 Task: Create a due date automation trigger when advanced on, on the wednesday before a card is due add basic assigned to member @aryan at 11:00 AM.
Action: Mouse moved to (1007, 310)
Screenshot: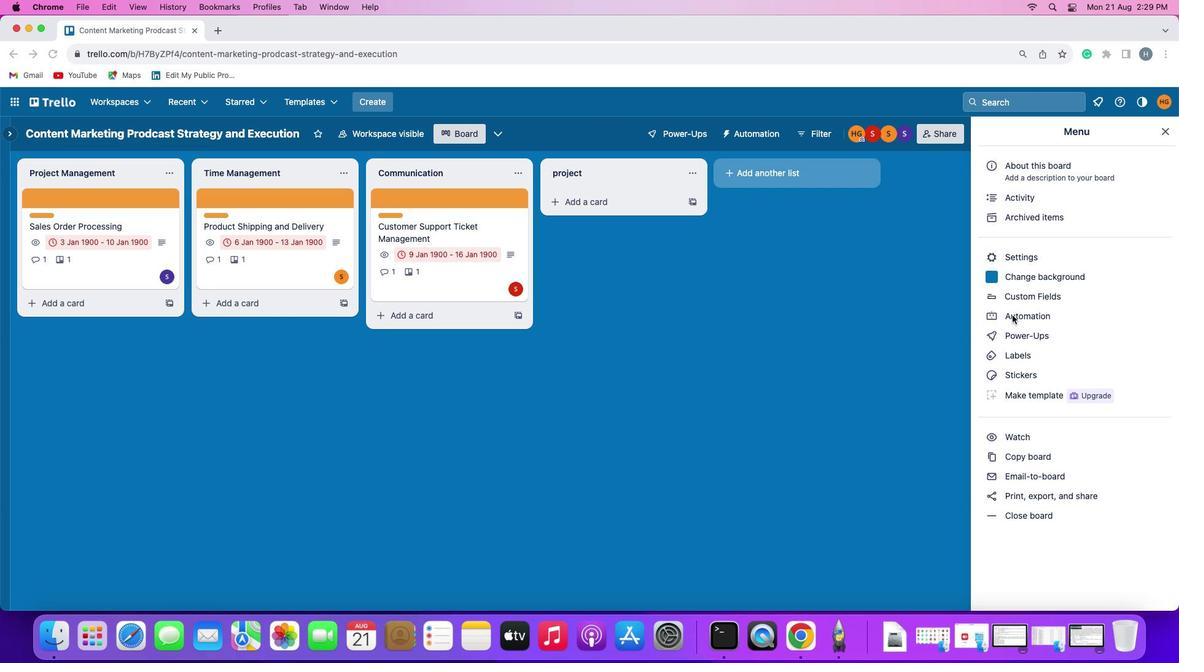 
Action: Mouse pressed left at (1007, 310)
Screenshot: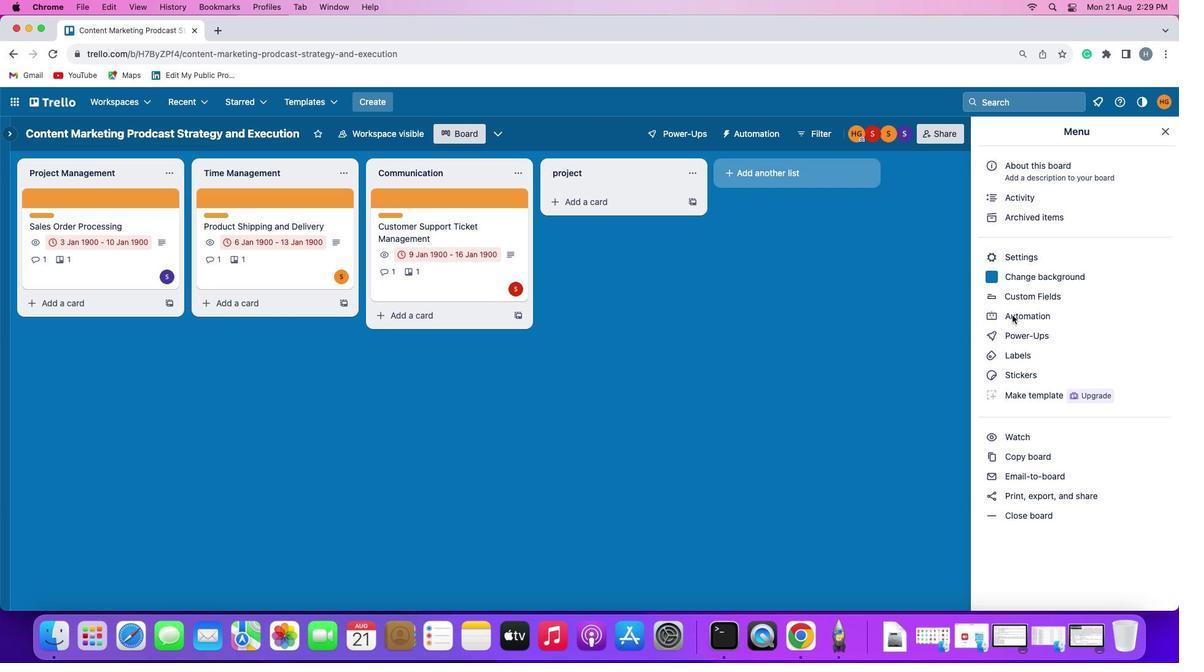
Action: Mouse pressed left at (1007, 310)
Screenshot: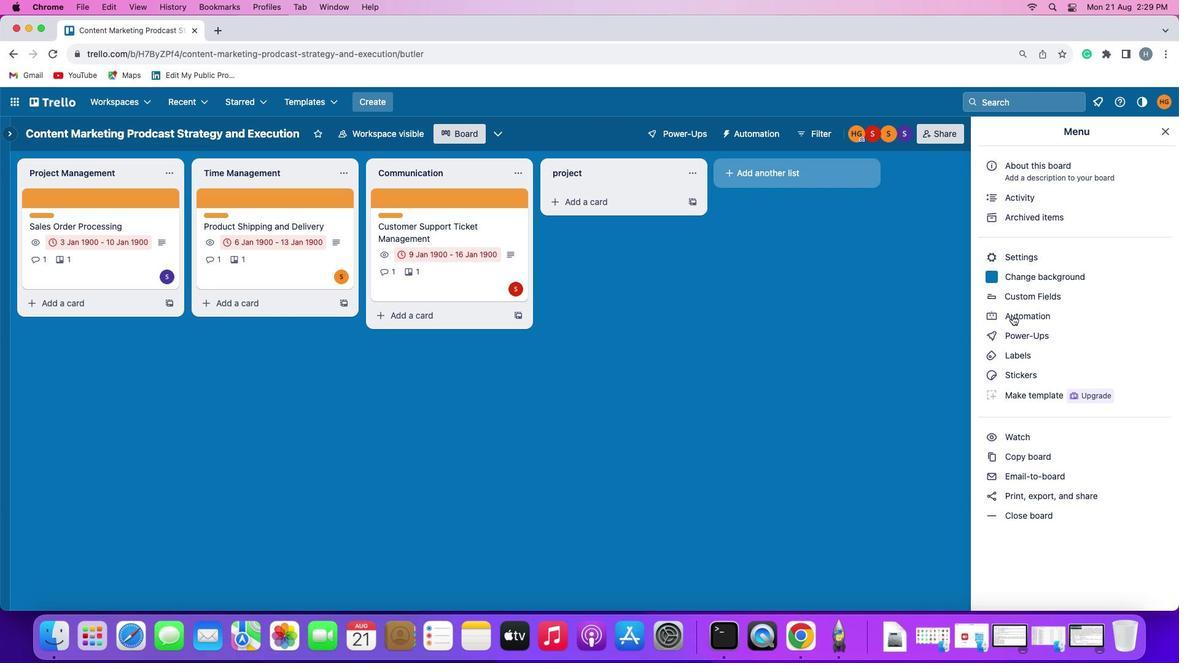 
Action: Mouse moved to (77, 287)
Screenshot: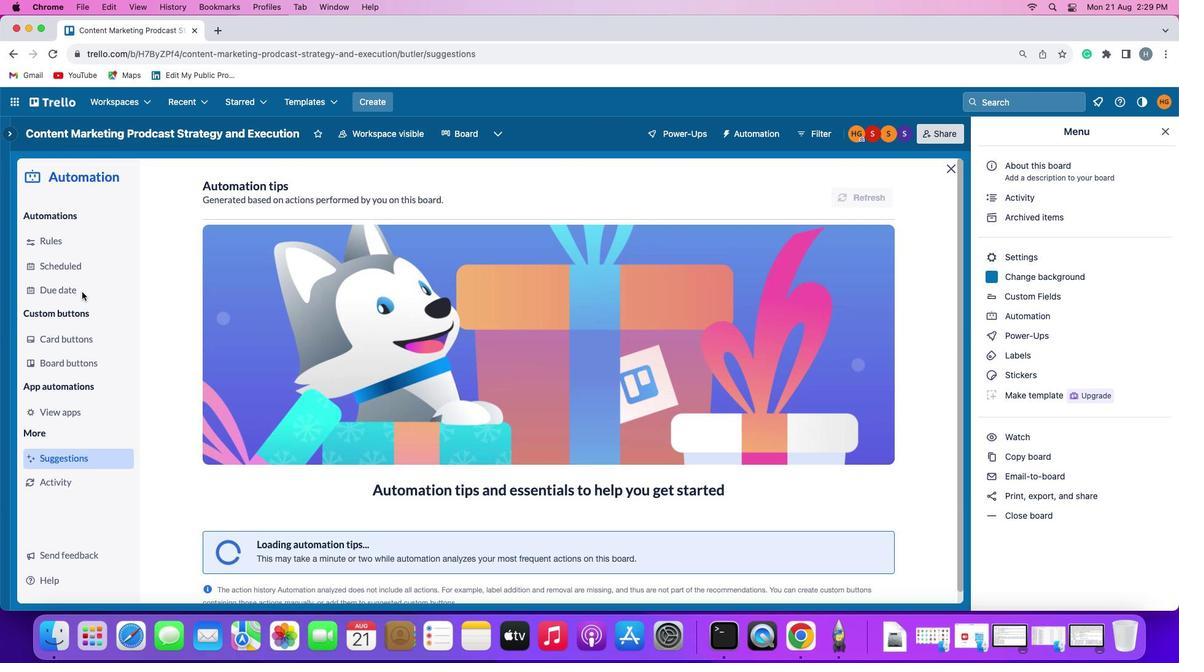 
Action: Mouse pressed left at (77, 287)
Screenshot: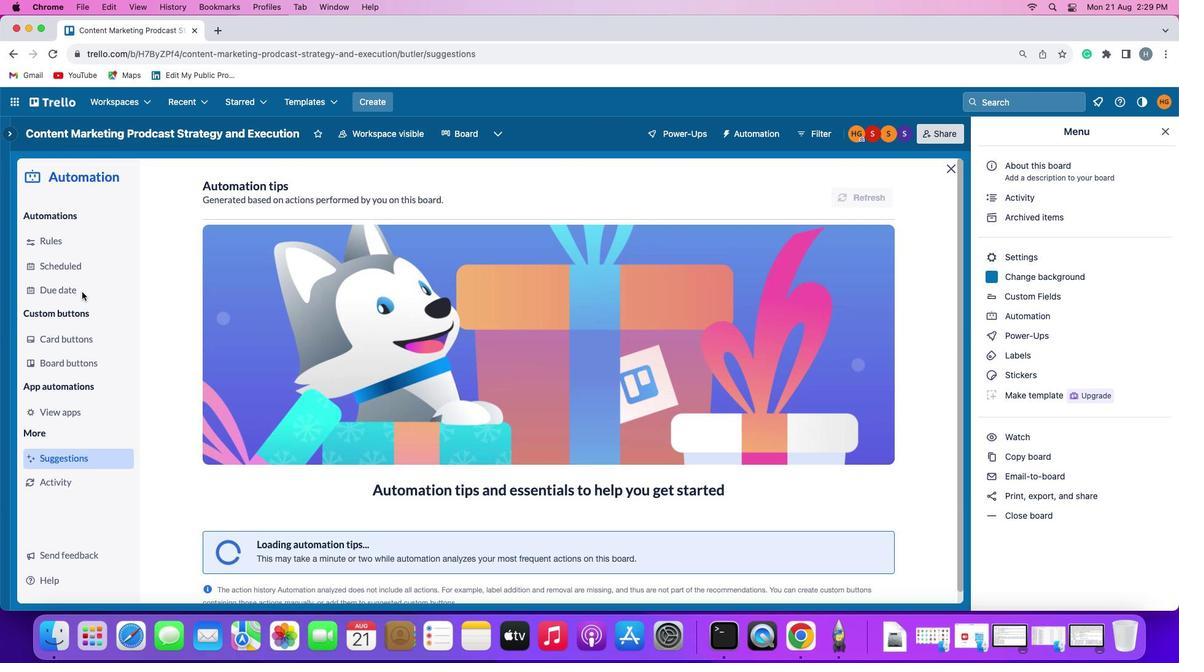 
Action: Mouse moved to (835, 181)
Screenshot: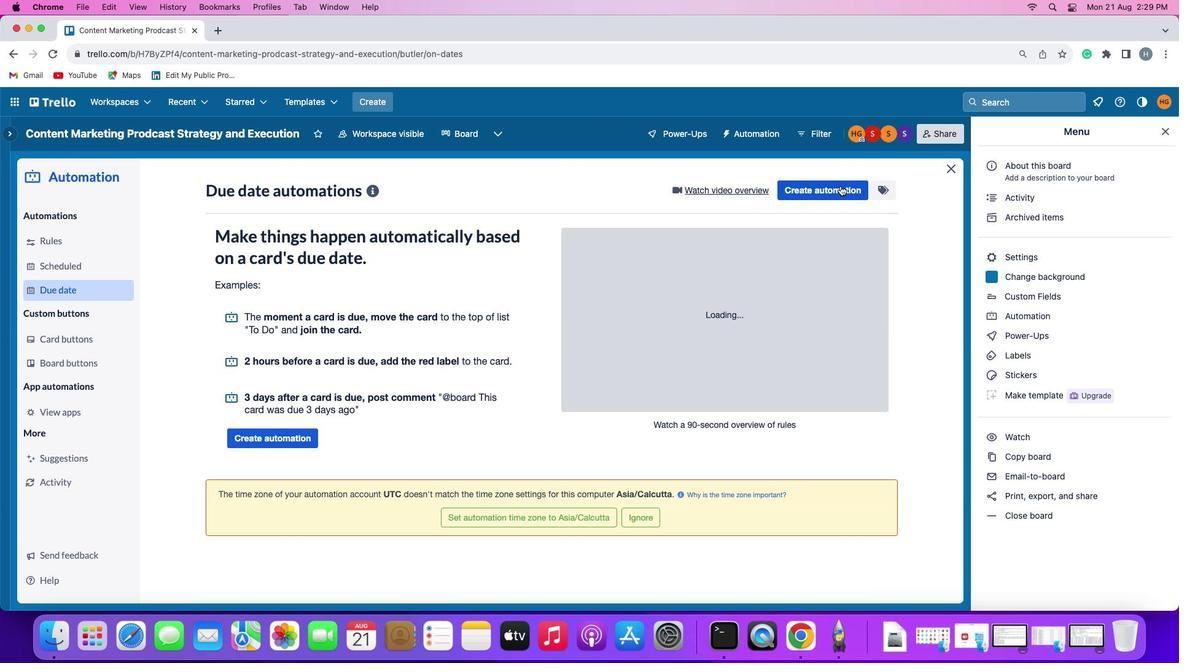 
Action: Mouse pressed left at (835, 181)
Screenshot: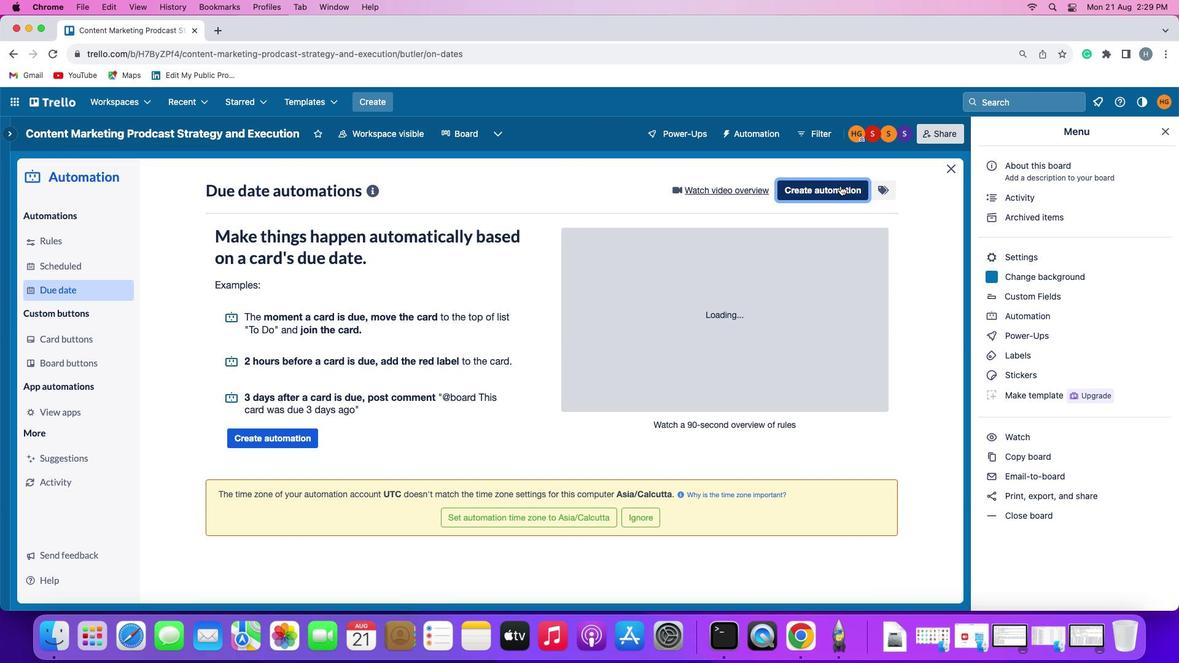 
Action: Mouse moved to (240, 298)
Screenshot: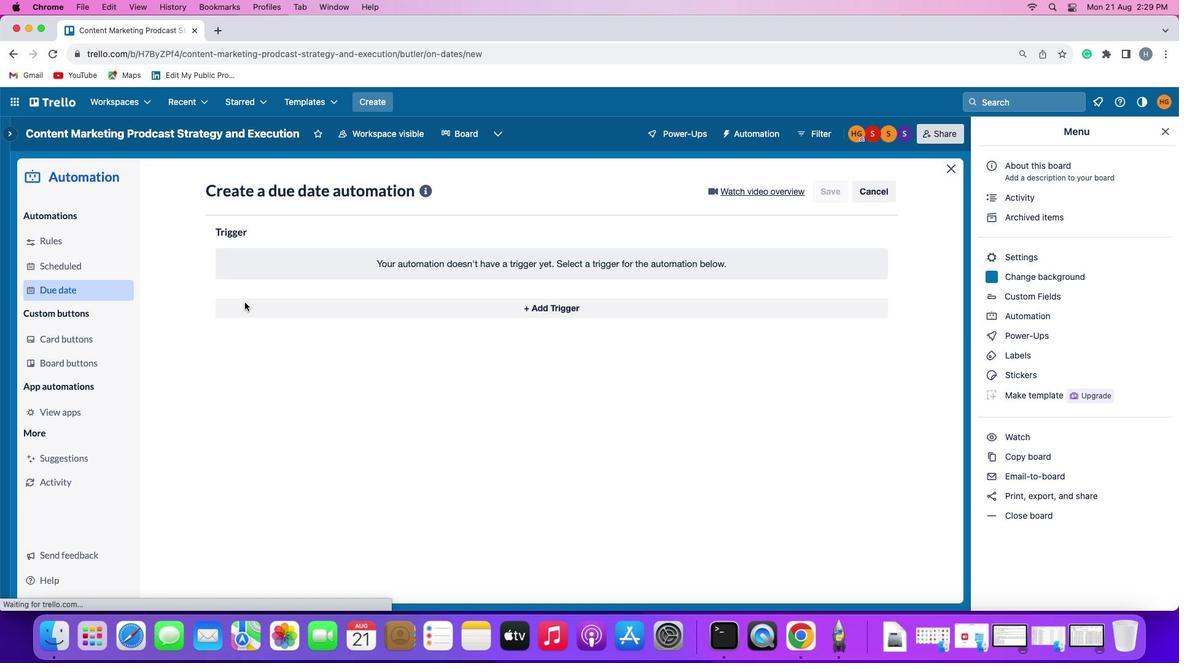 
Action: Mouse pressed left at (240, 298)
Screenshot: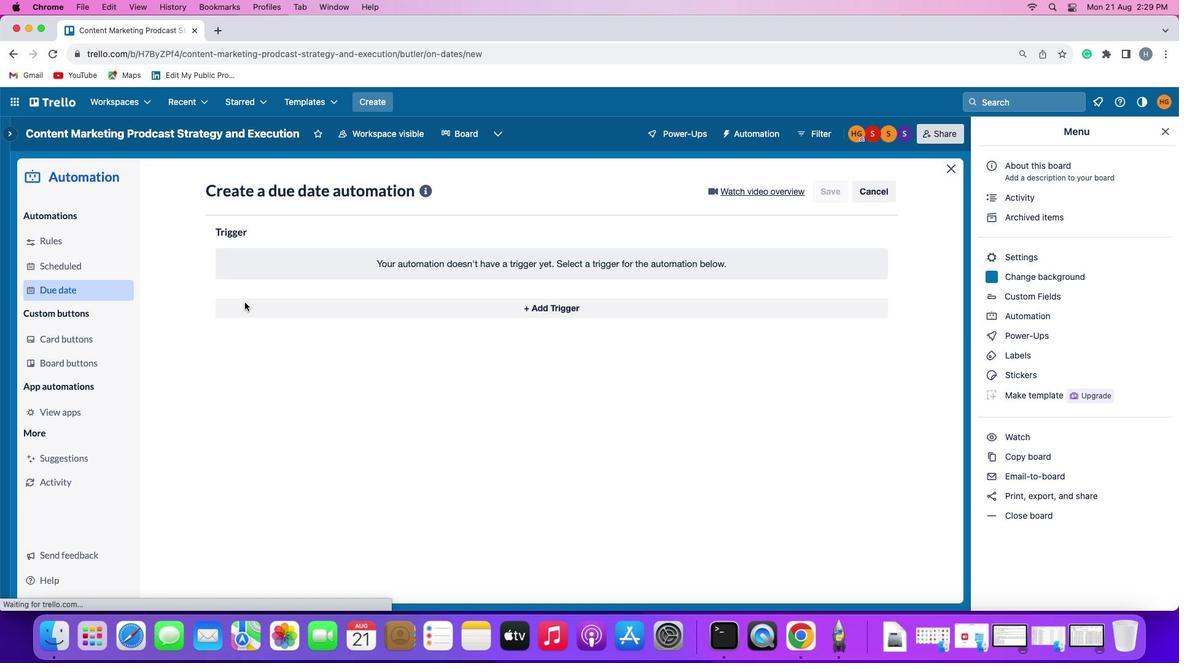 
Action: Mouse moved to (260, 525)
Screenshot: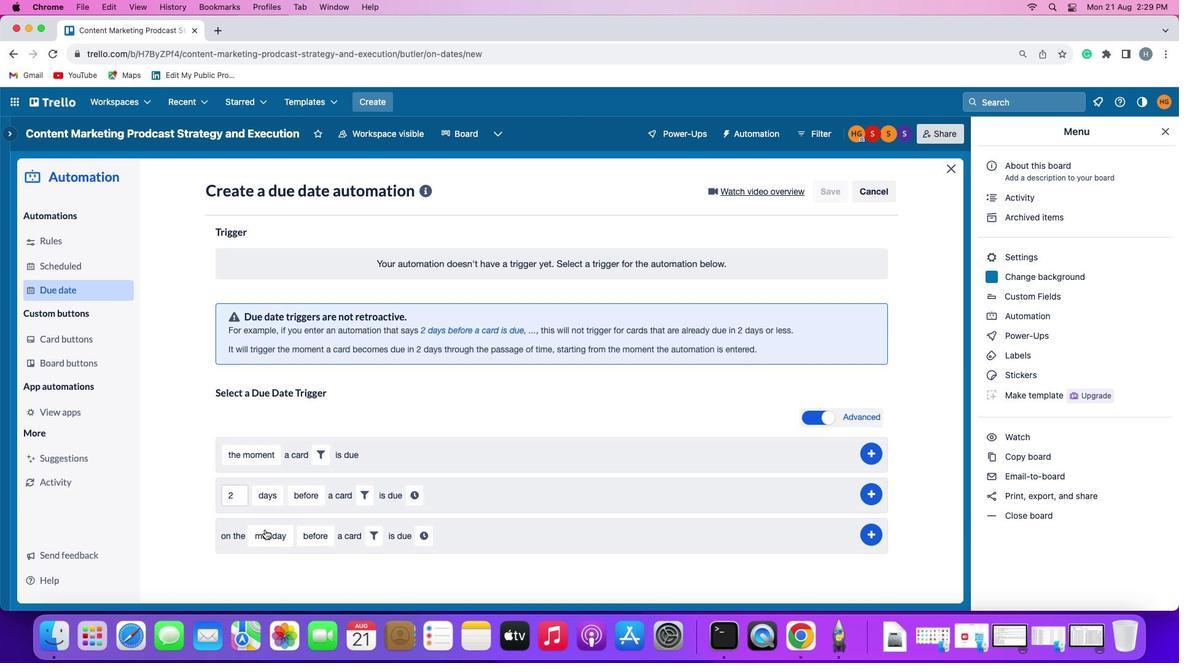 
Action: Mouse pressed left at (260, 525)
Screenshot: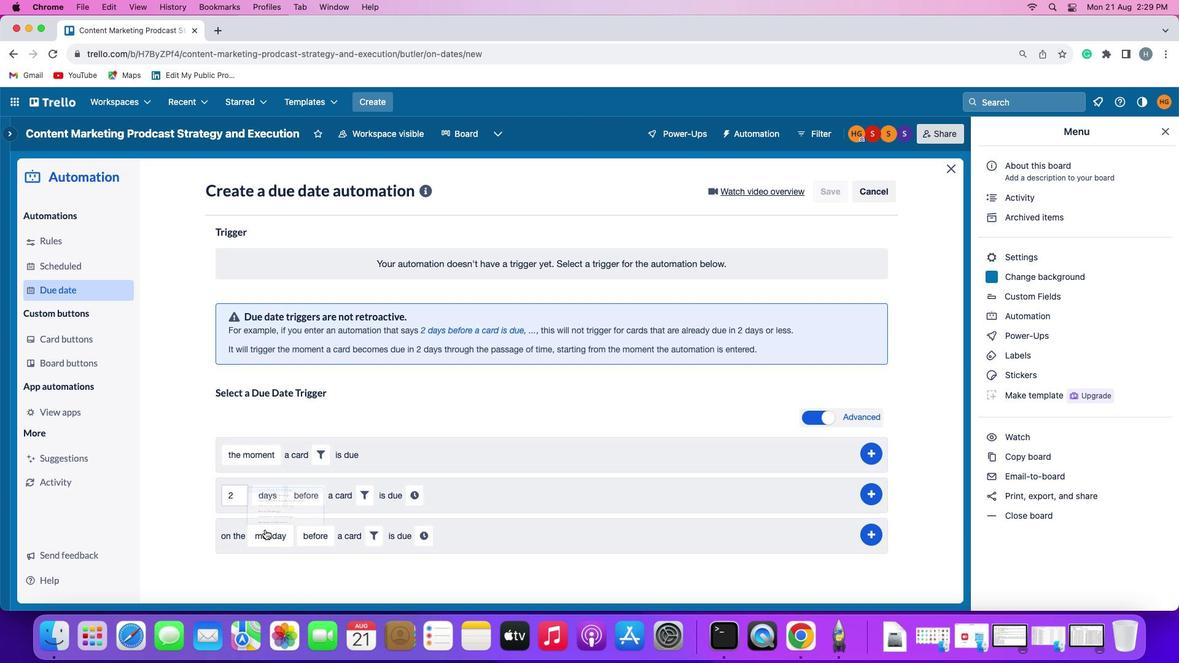 
Action: Mouse moved to (285, 410)
Screenshot: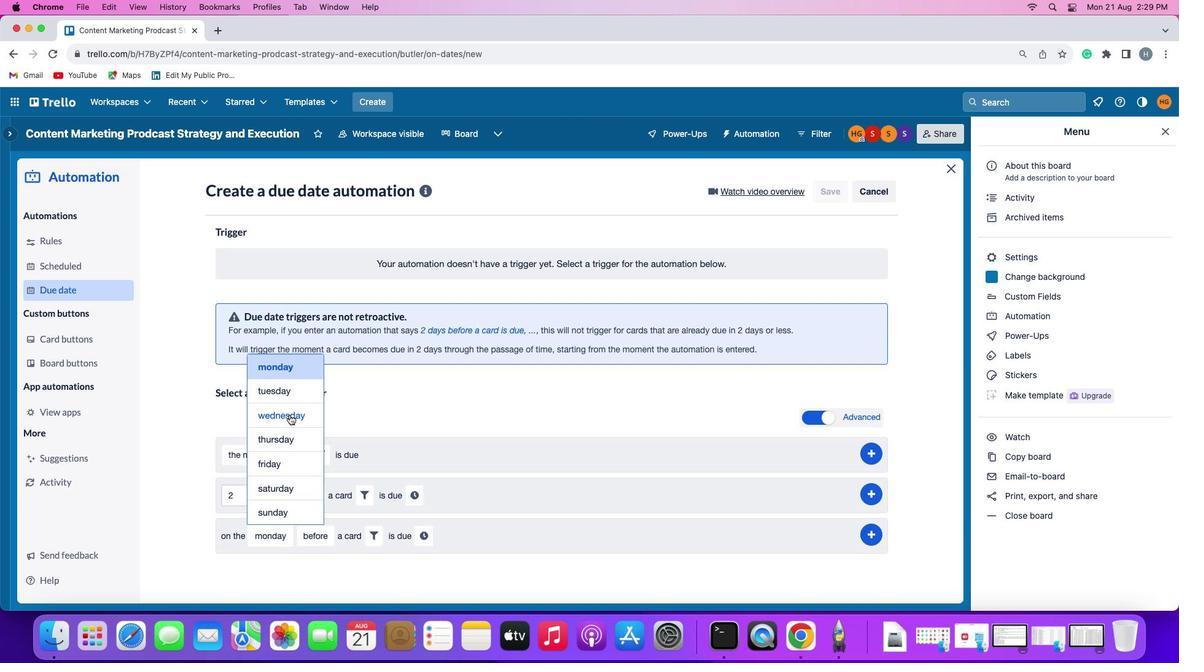 
Action: Mouse pressed left at (285, 410)
Screenshot: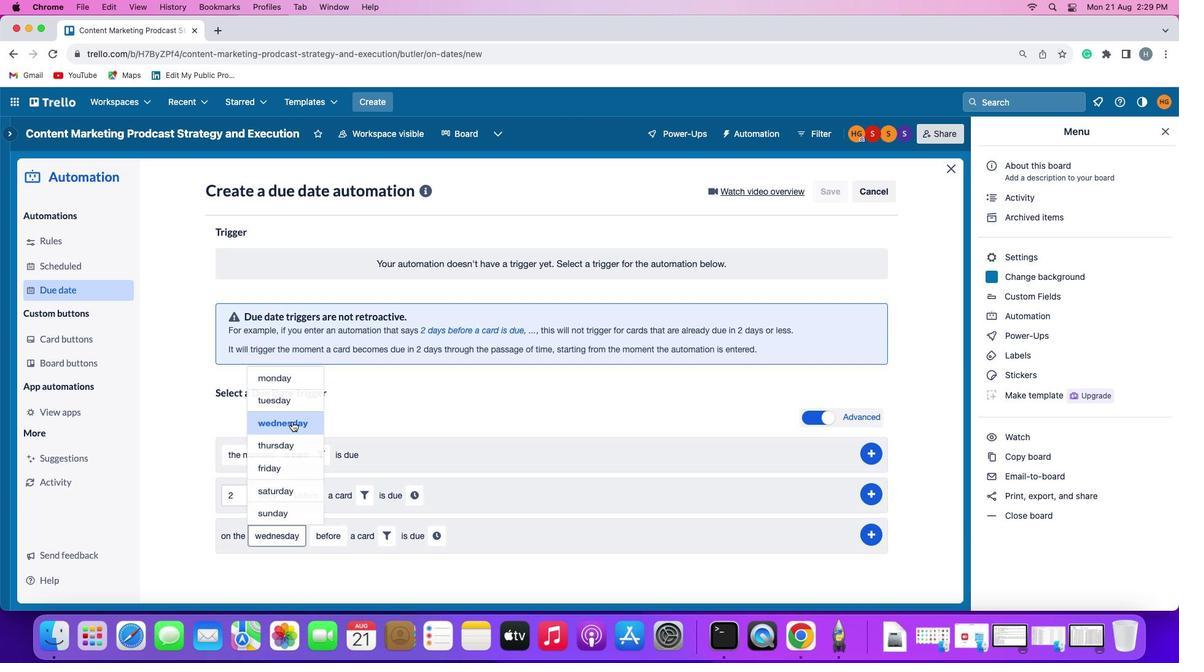 
Action: Mouse moved to (385, 532)
Screenshot: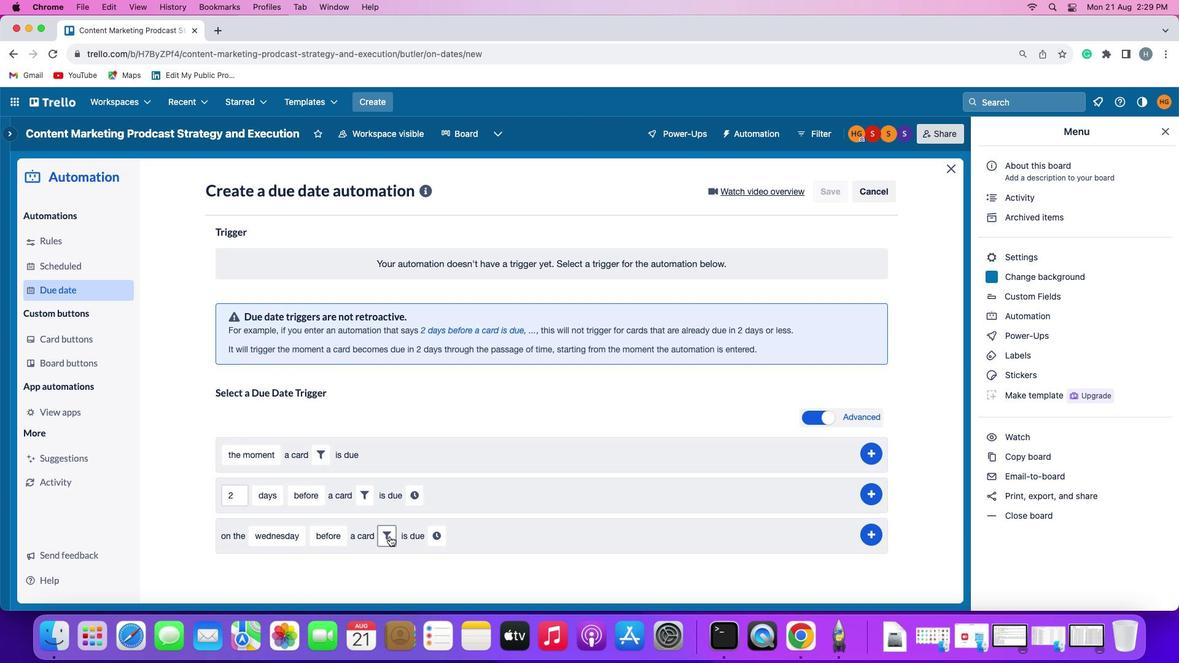 
Action: Mouse pressed left at (385, 532)
Screenshot: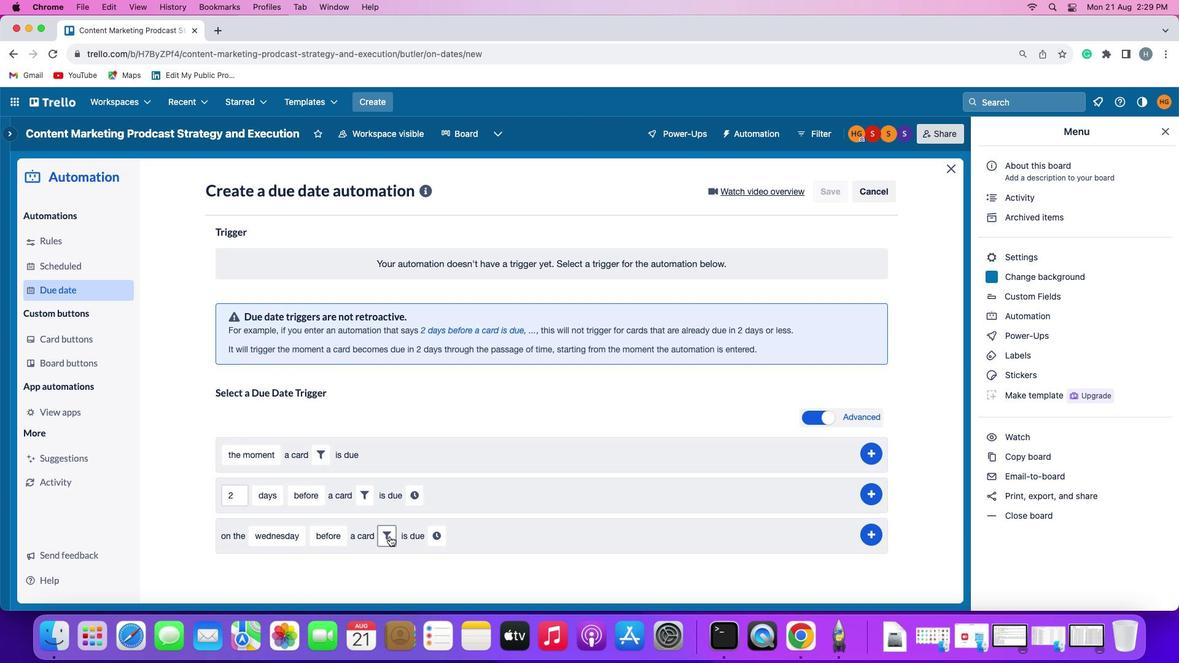 
Action: Mouse moved to (374, 550)
Screenshot: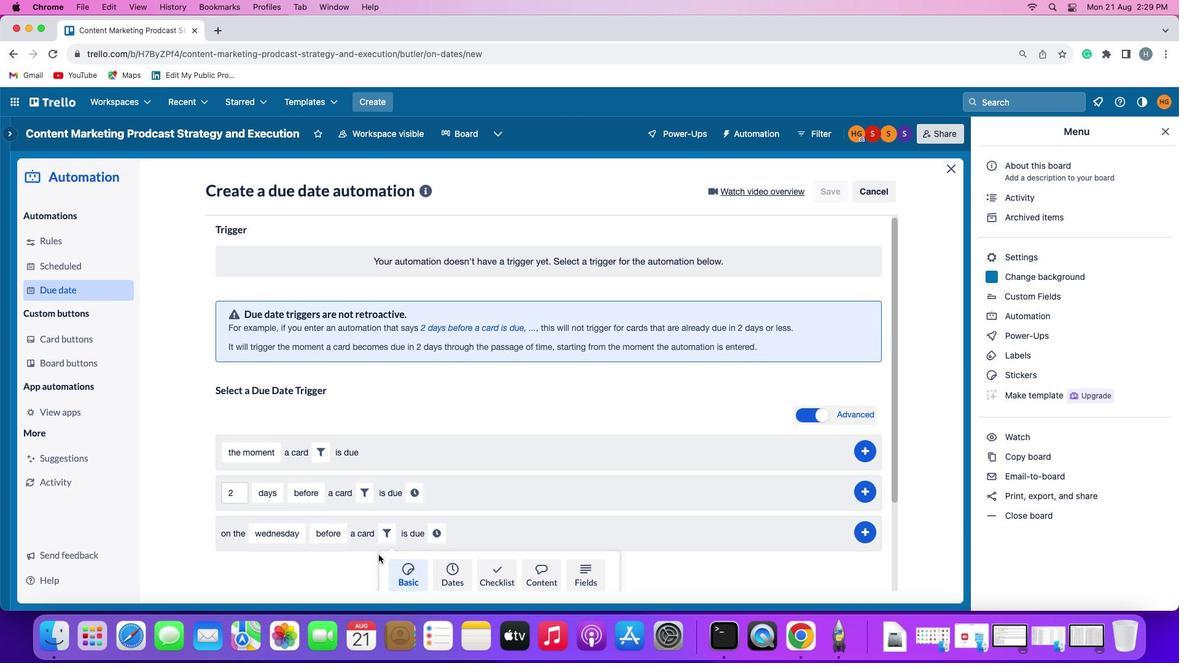 
Action: Mouse scrolled (374, 550) with delta (-3, -4)
Screenshot: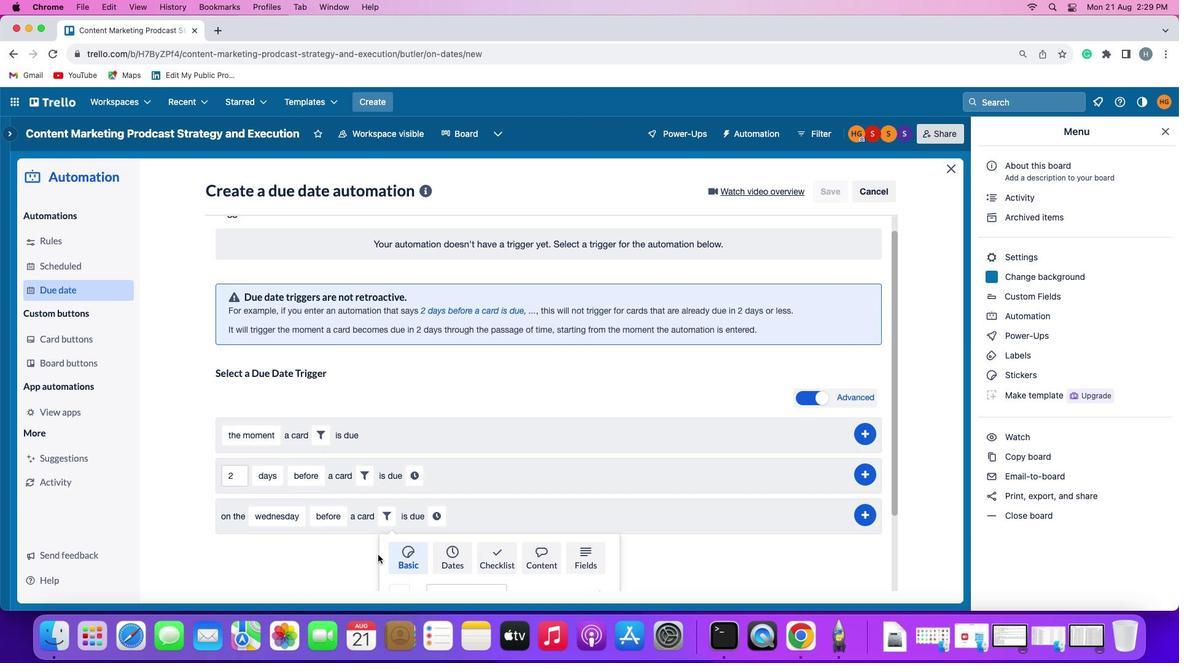 
Action: Mouse scrolled (374, 550) with delta (-3, -4)
Screenshot: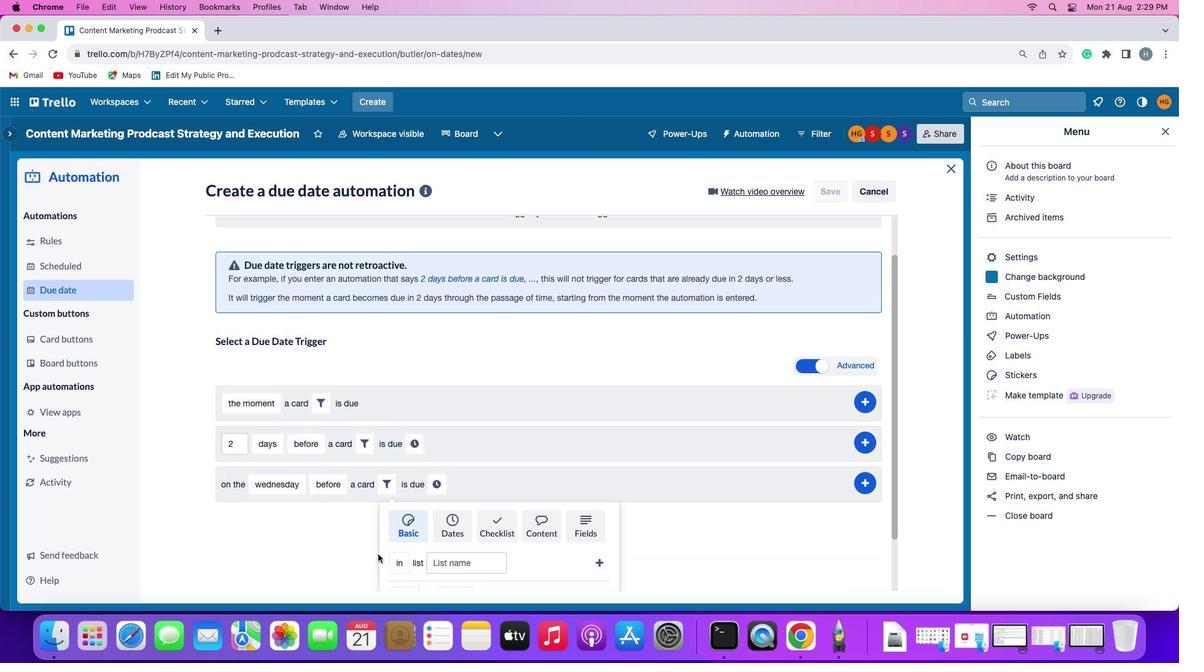 
Action: Mouse scrolled (374, 550) with delta (-3, -5)
Screenshot: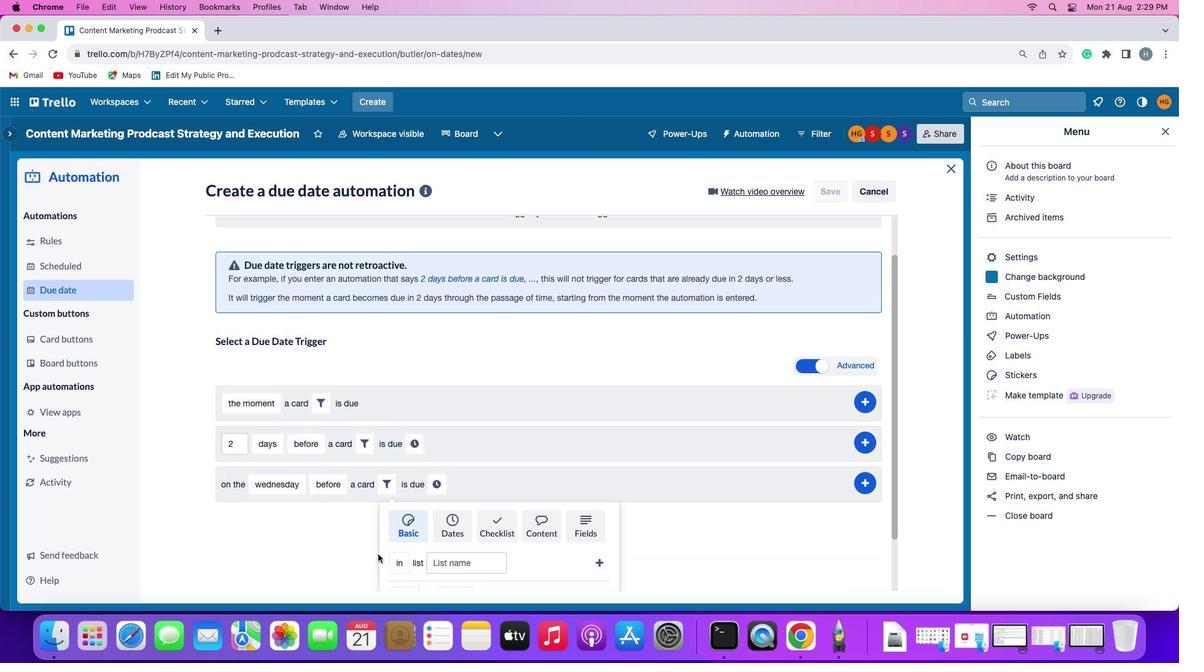 
Action: Mouse scrolled (374, 550) with delta (-3, -6)
Screenshot: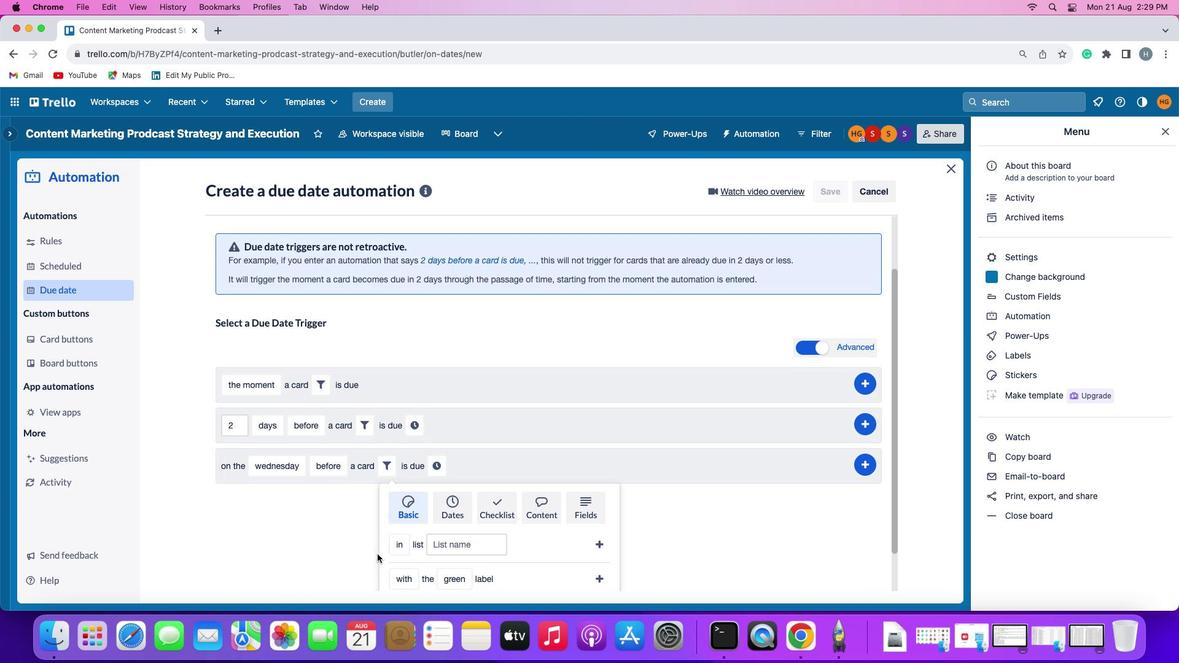 
Action: Mouse scrolled (374, 550) with delta (-3, -7)
Screenshot: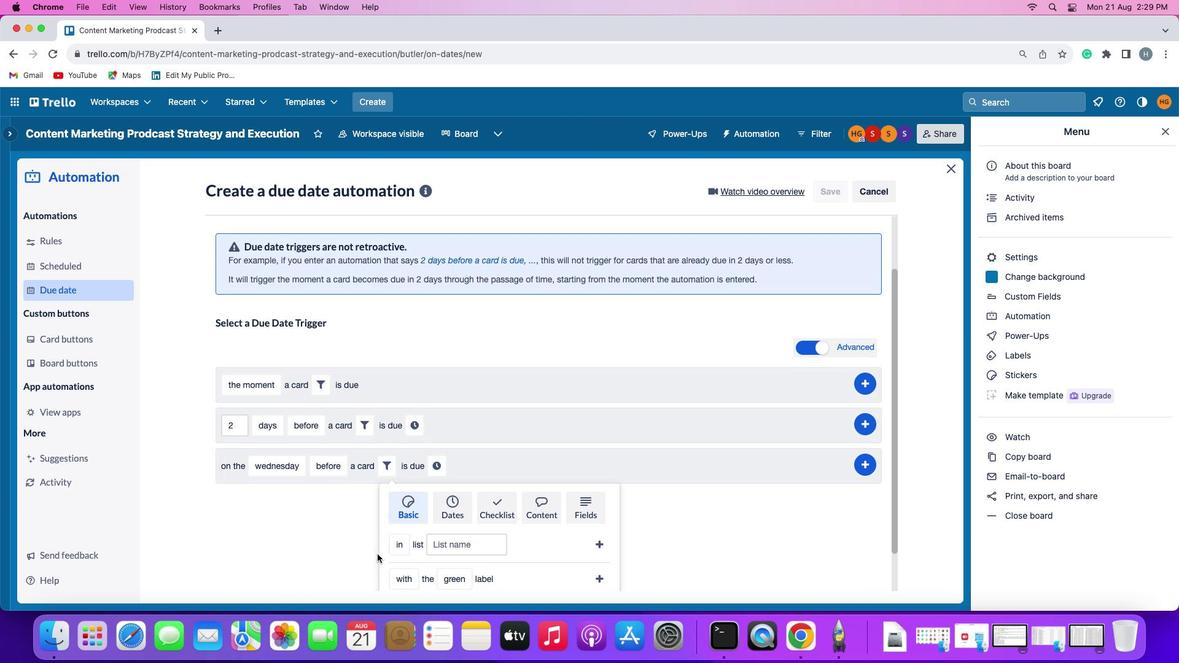 
Action: Mouse moved to (374, 550)
Screenshot: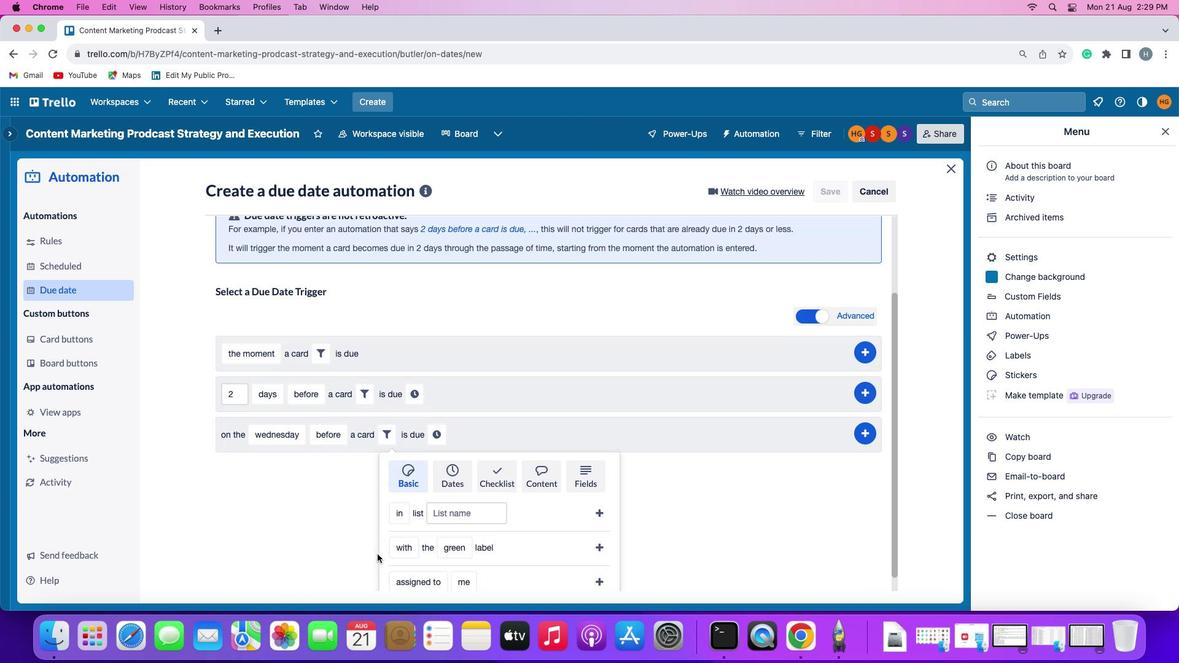 
Action: Mouse scrolled (374, 550) with delta (-3, -7)
Screenshot: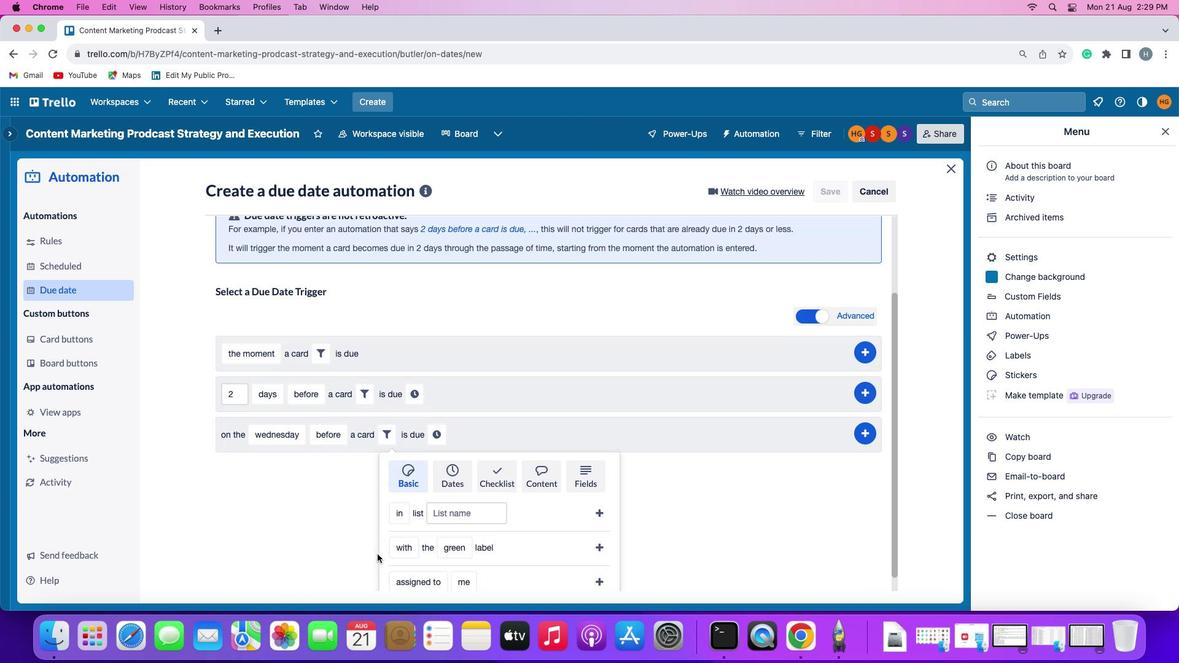
Action: Mouse moved to (365, 548)
Screenshot: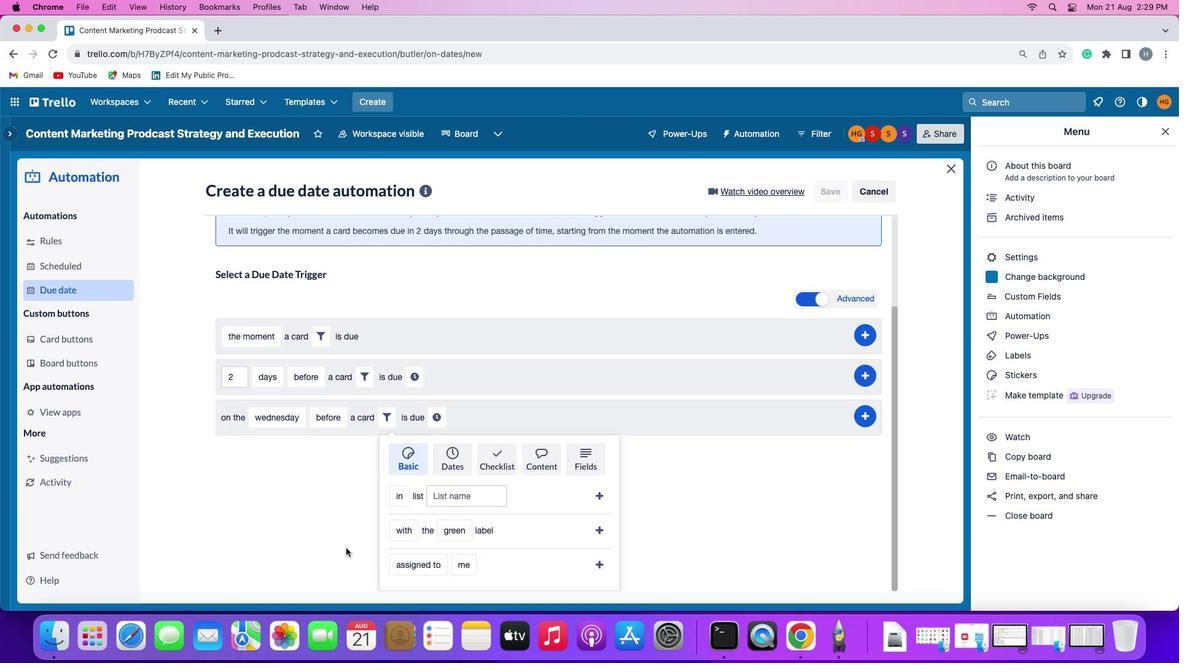 
Action: Mouse scrolled (365, 548) with delta (-3, -4)
Screenshot: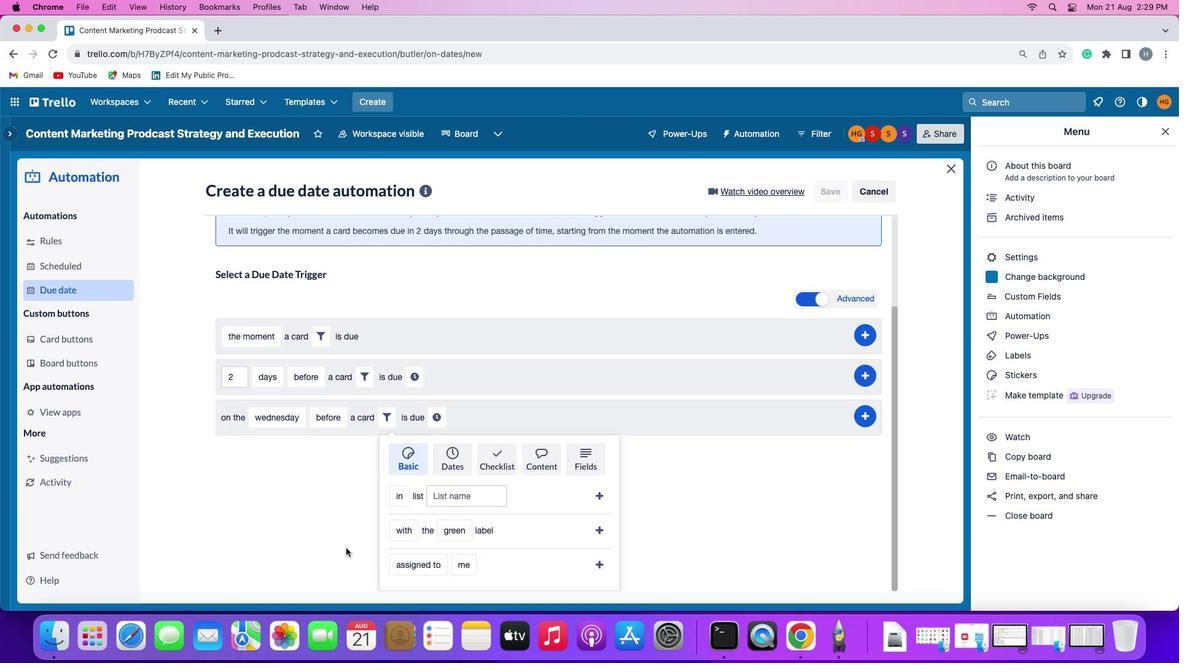 
Action: Mouse moved to (361, 546)
Screenshot: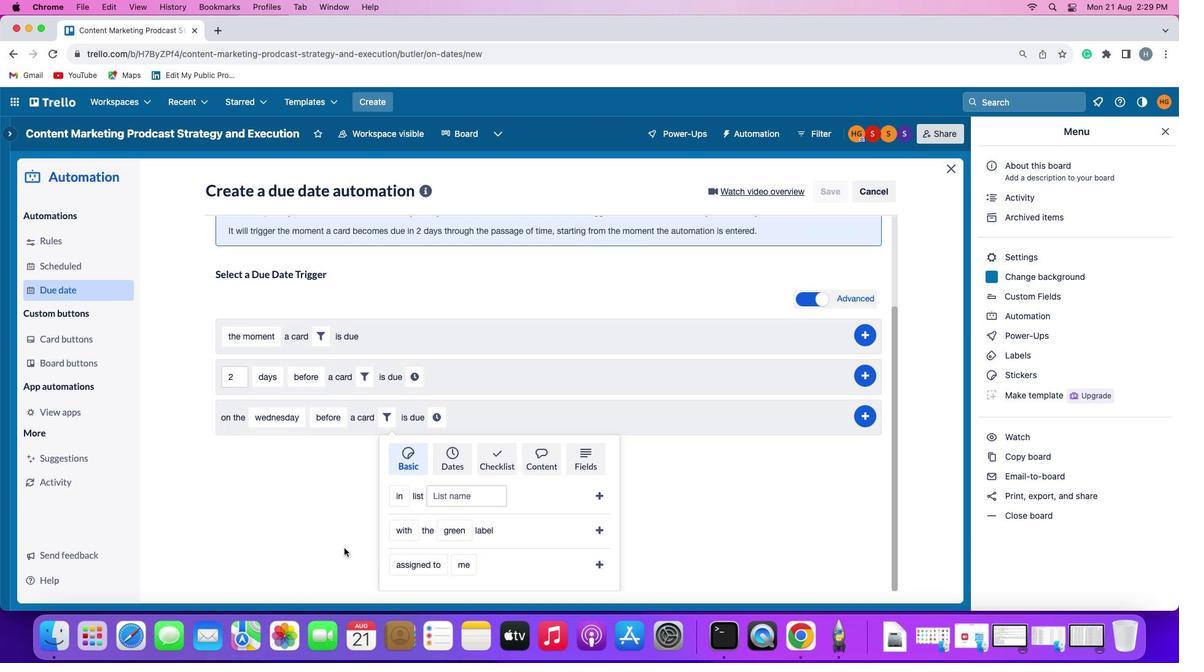 
Action: Mouse scrolled (361, 546) with delta (-3, -4)
Screenshot: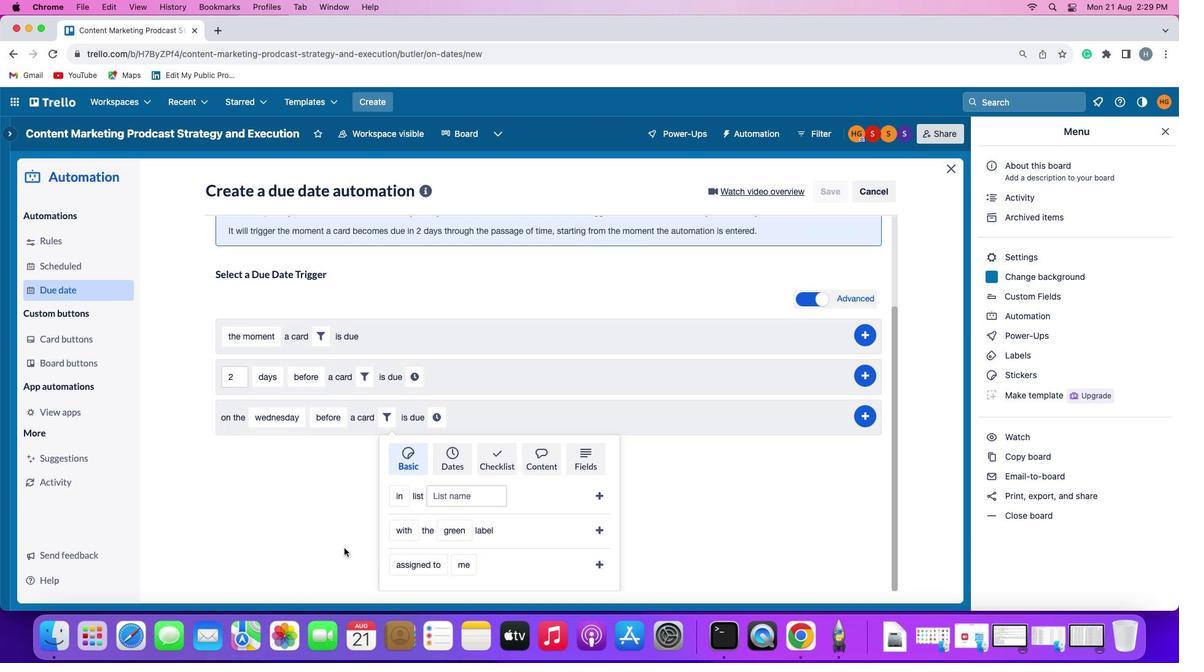 
Action: Mouse moved to (349, 544)
Screenshot: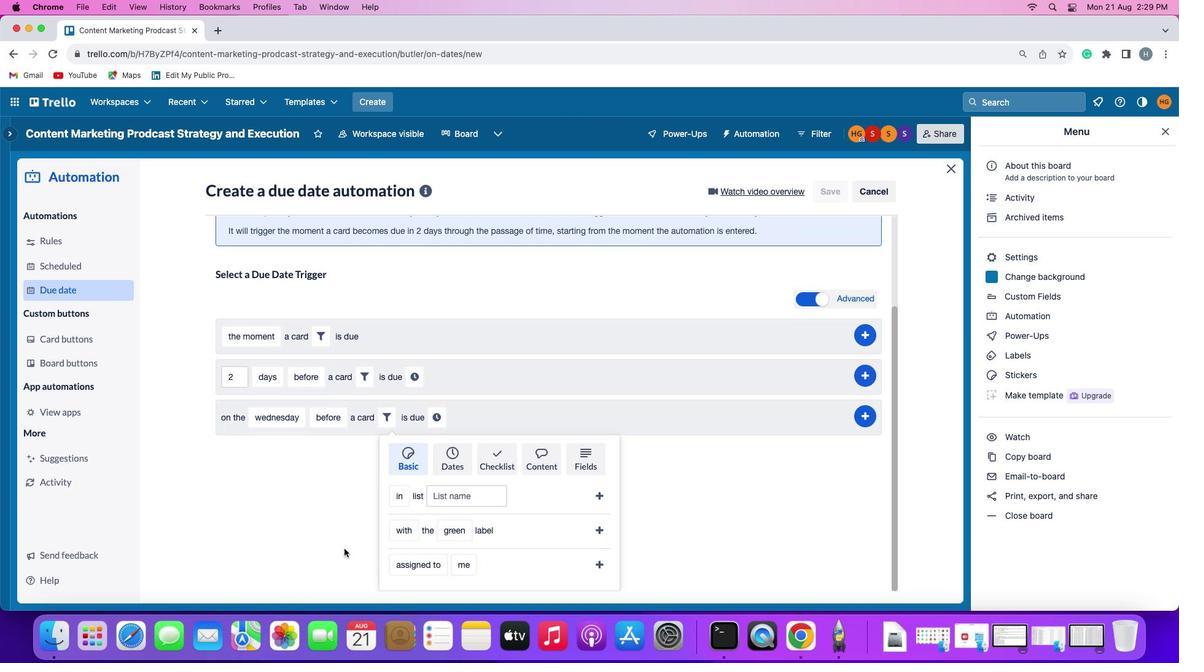 
Action: Mouse scrolled (349, 544) with delta (-3, -5)
Screenshot: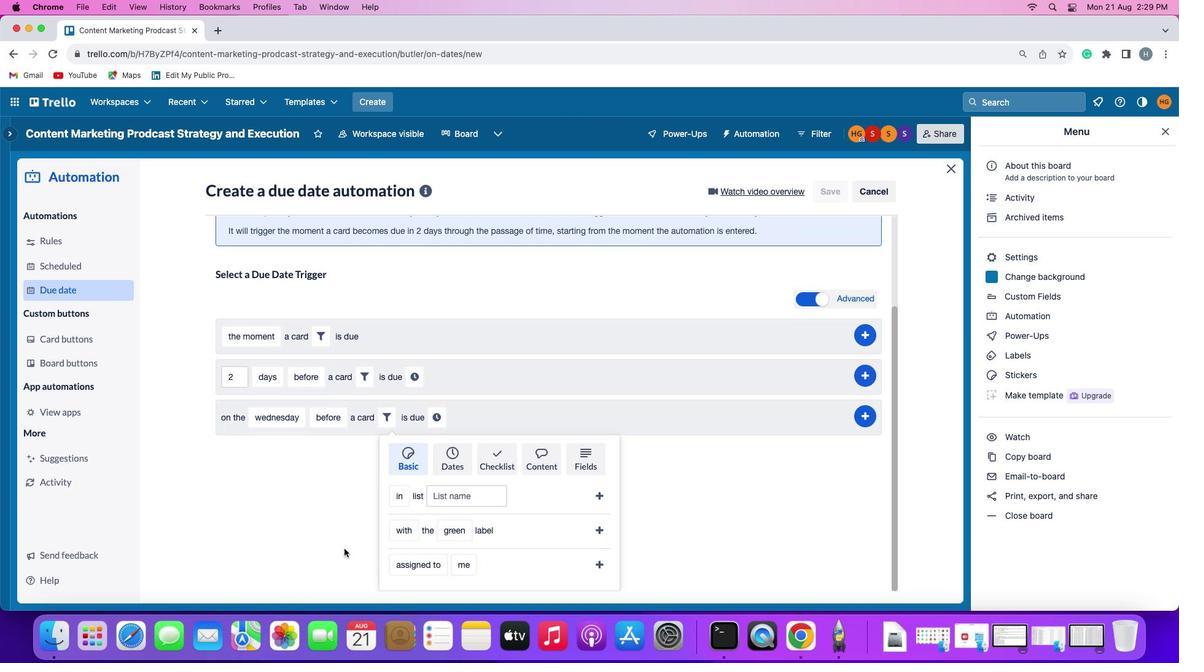 
Action: Mouse moved to (460, 564)
Screenshot: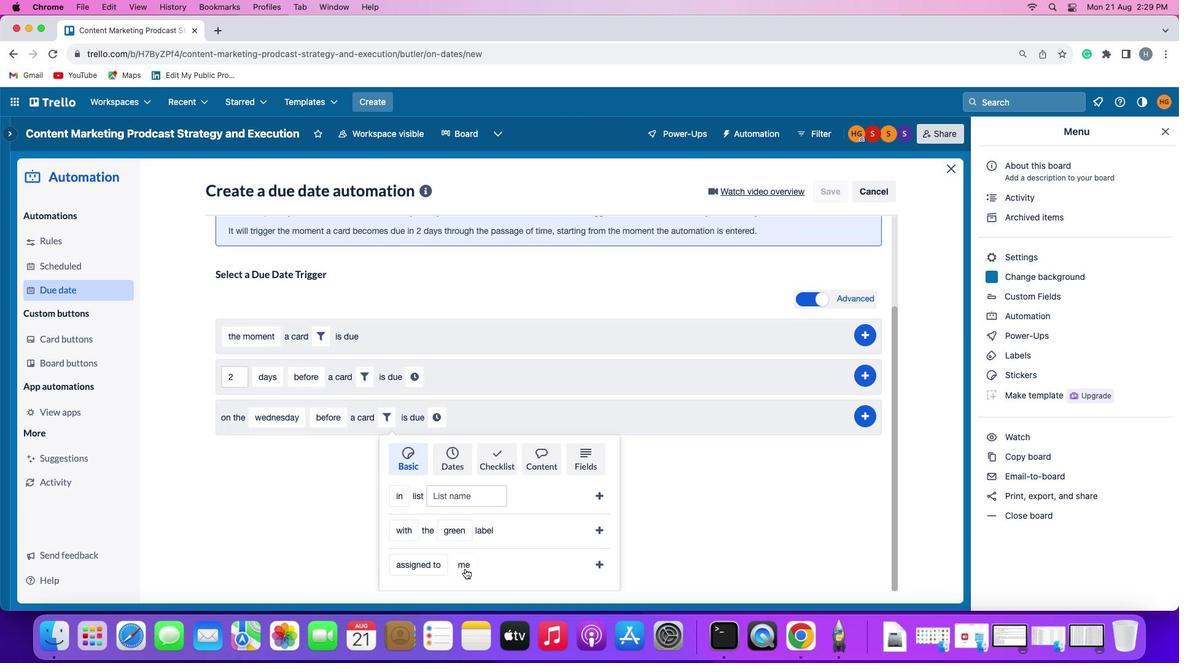 
Action: Mouse pressed left at (460, 564)
Screenshot: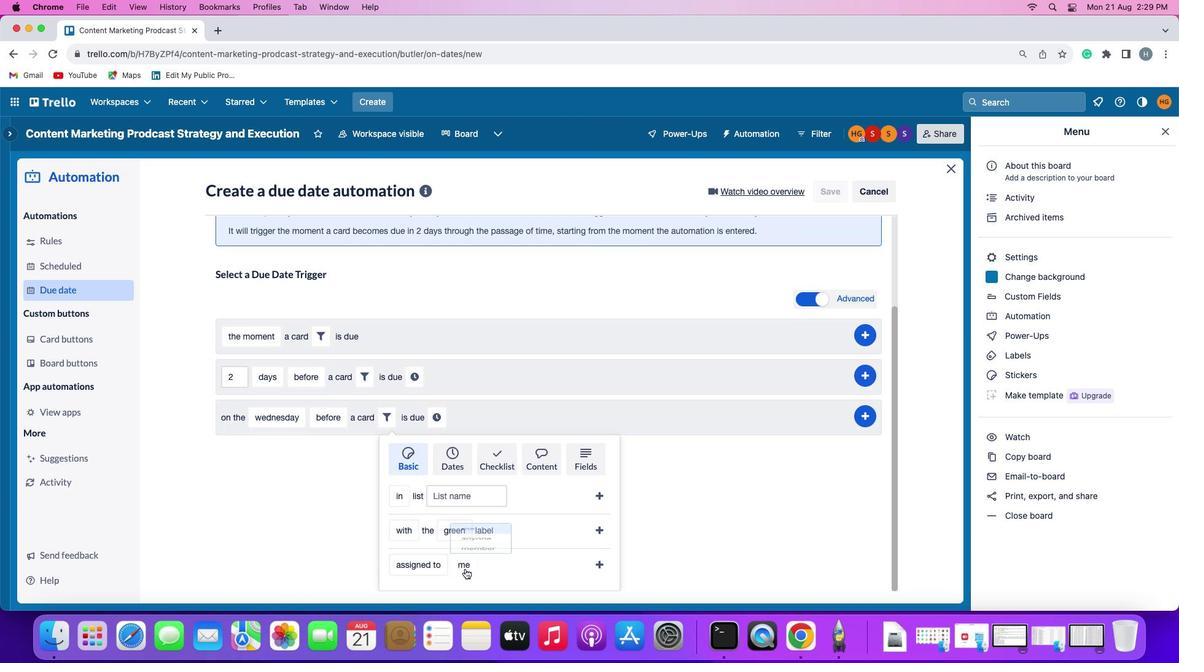 
Action: Mouse moved to (470, 544)
Screenshot: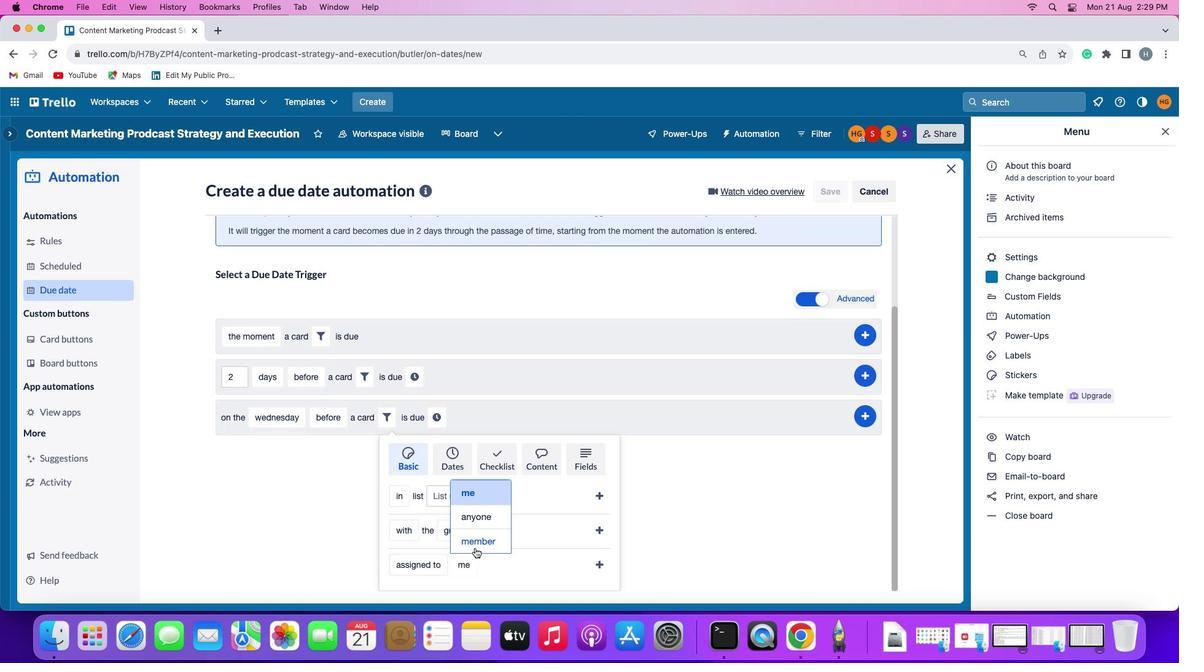 
Action: Mouse pressed left at (470, 544)
Screenshot: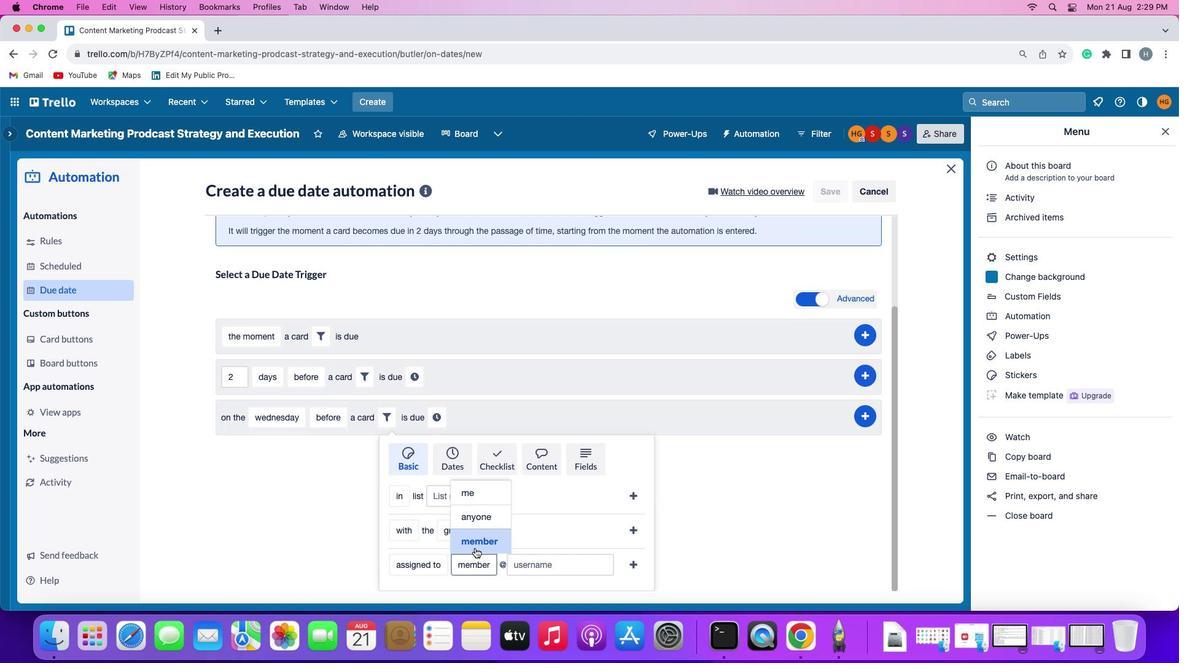 
Action: Mouse moved to (536, 563)
Screenshot: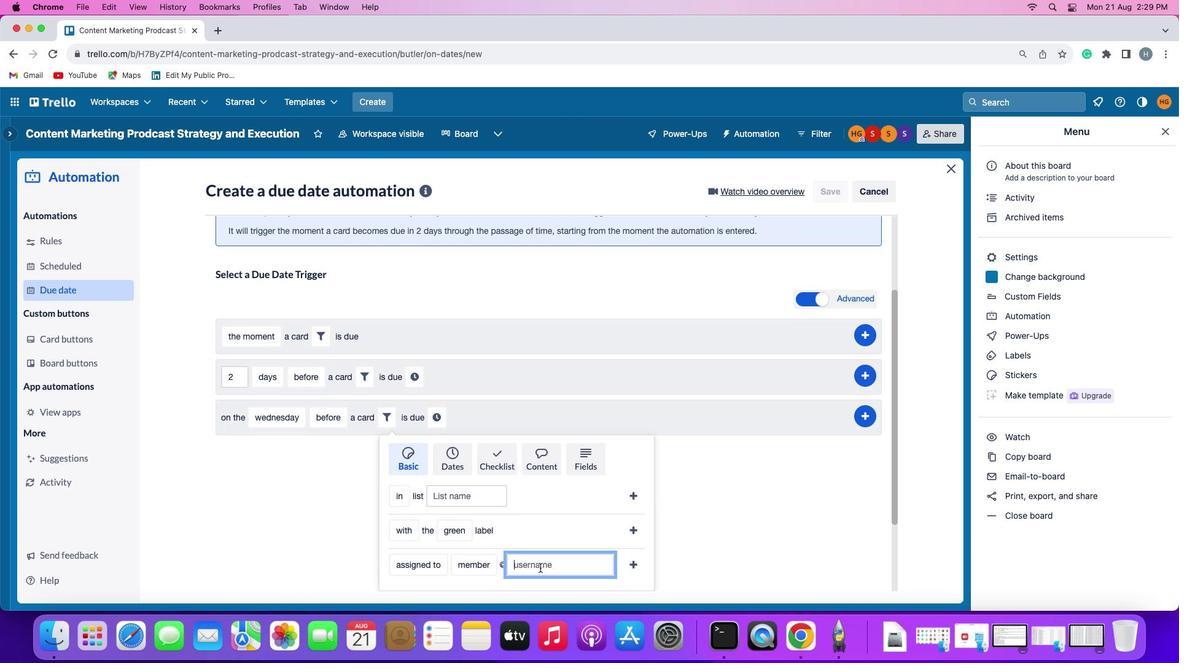 
Action: Mouse pressed left at (536, 563)
Screenshot: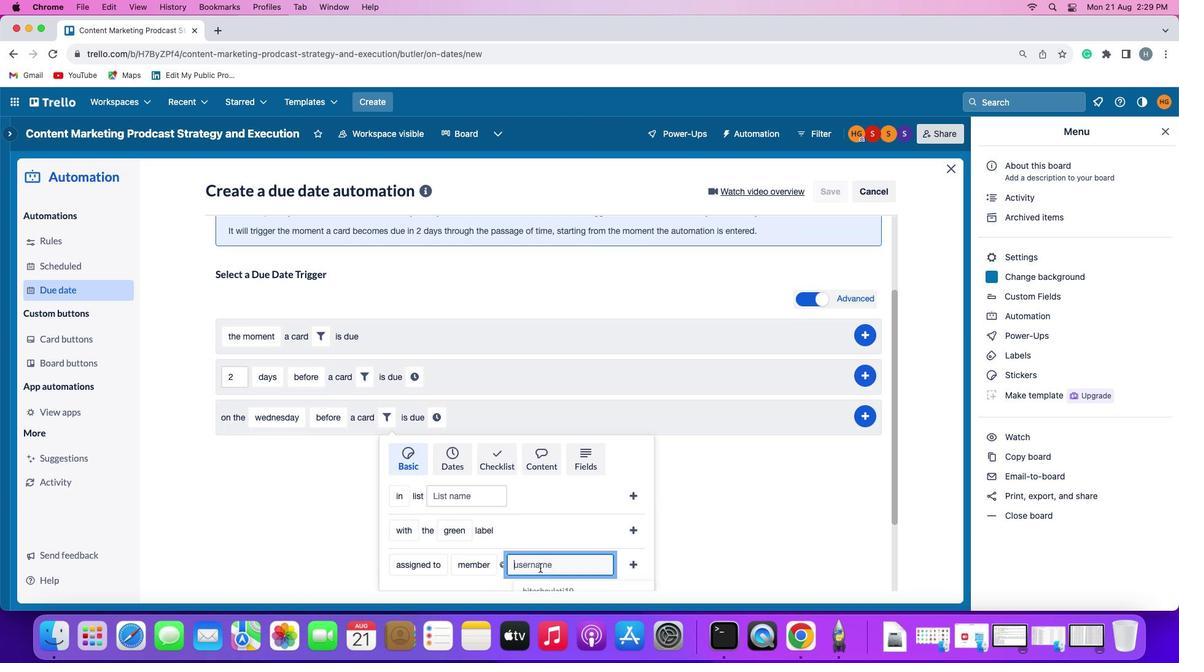 
Action: Key pressed 'a''r''y''y''a'
Screenshot: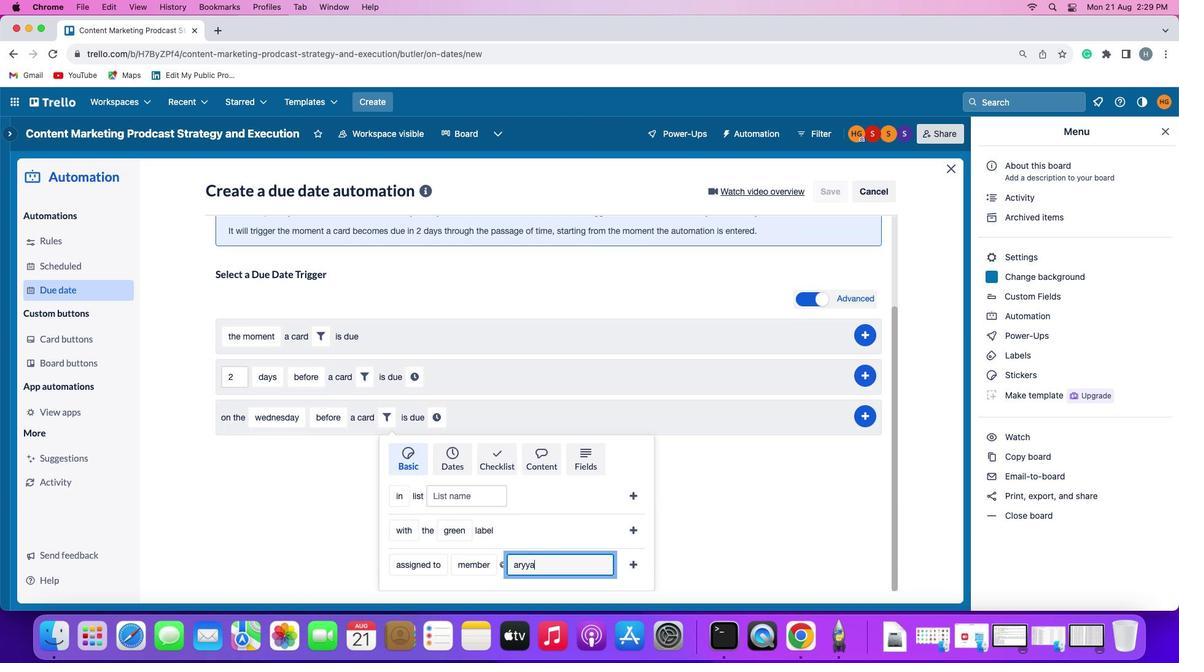 
Action: Mouse moved to (534, 562)
Screenshot: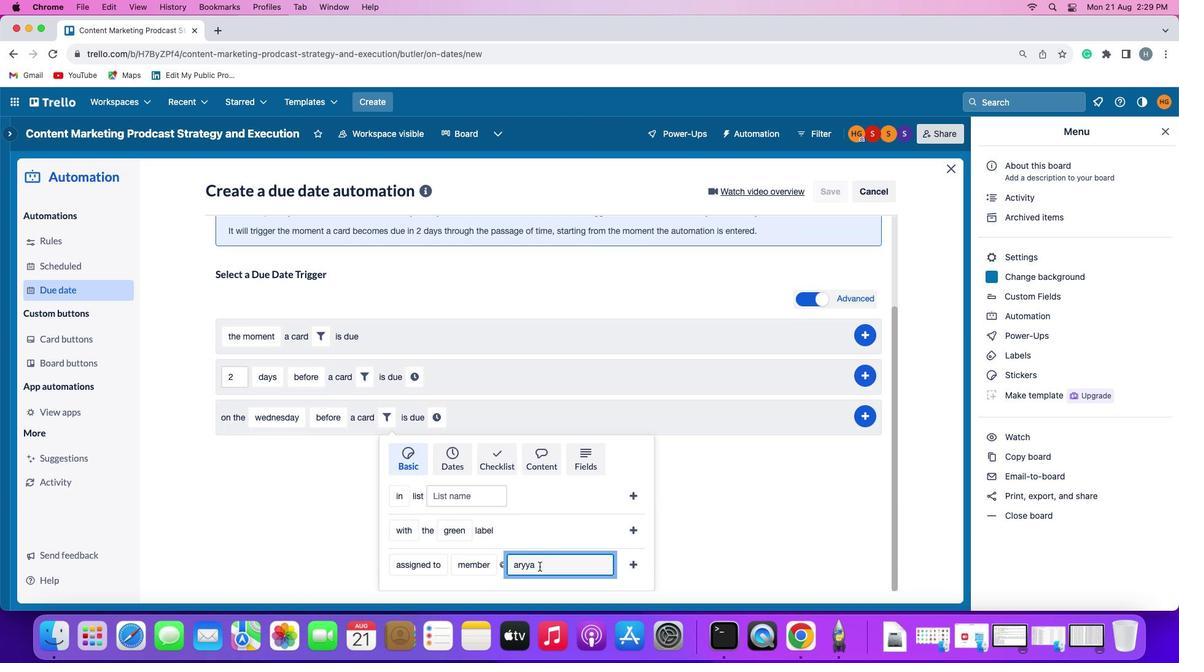 
Action: Key pressed Key.backspaceKey.backspace'a''n'
Screenshot: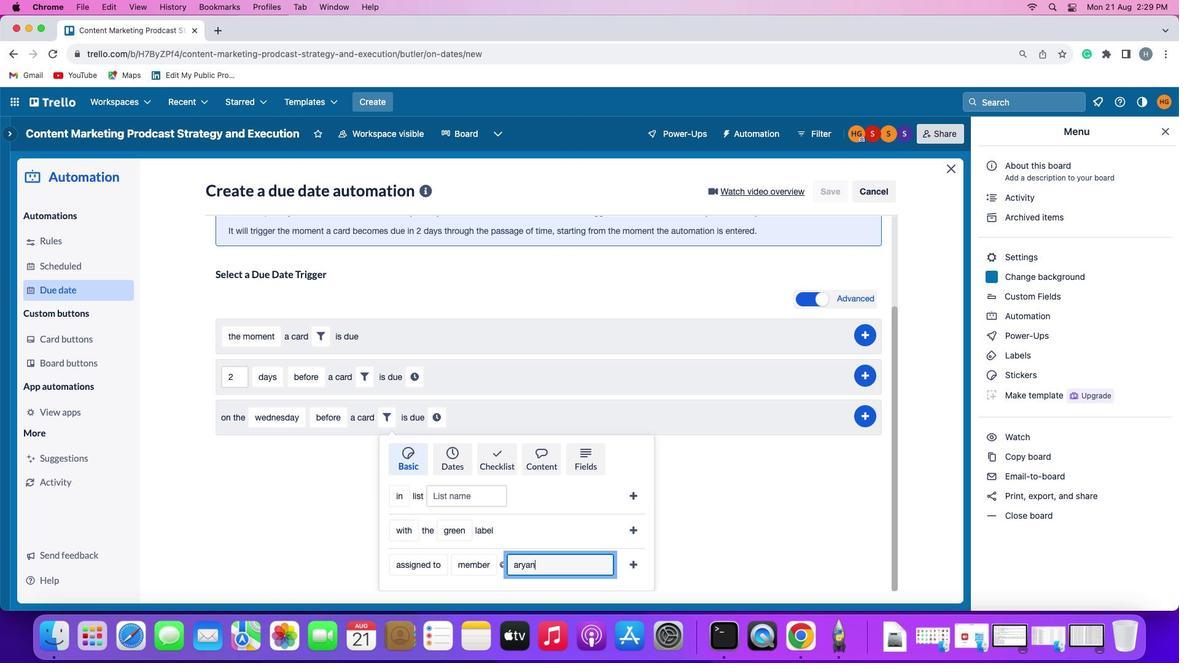 
Action: Mouse moved to (627, 558)
Screenshot: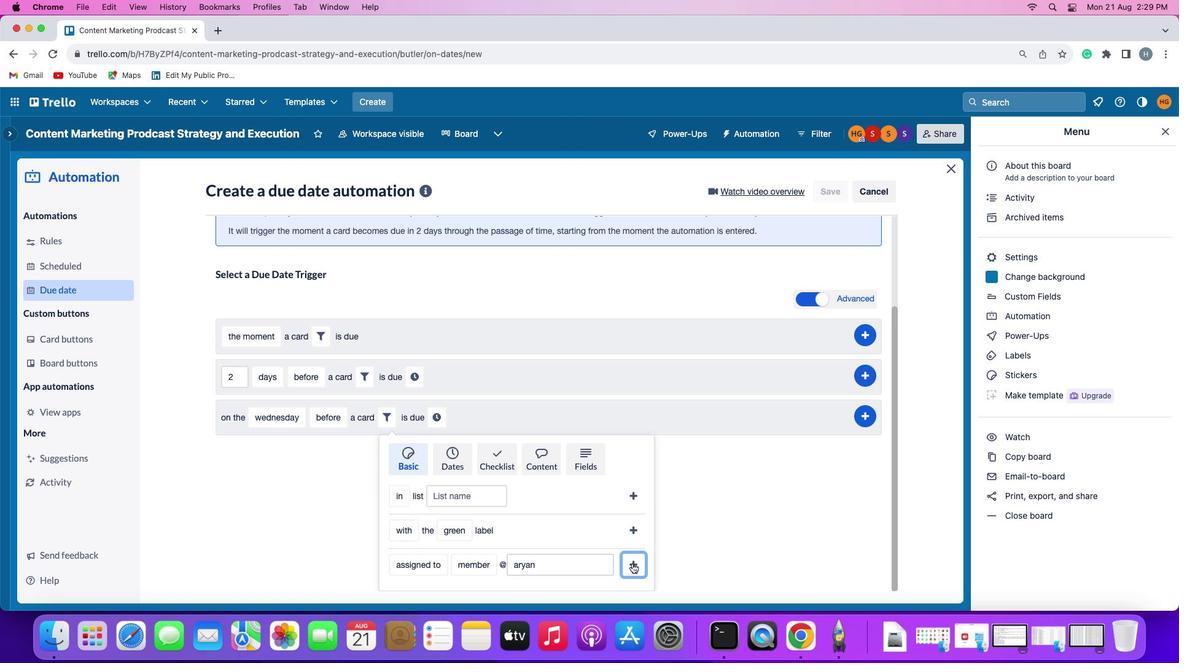 
Action: Mouse pressed left at (627, 558)
Screenshot: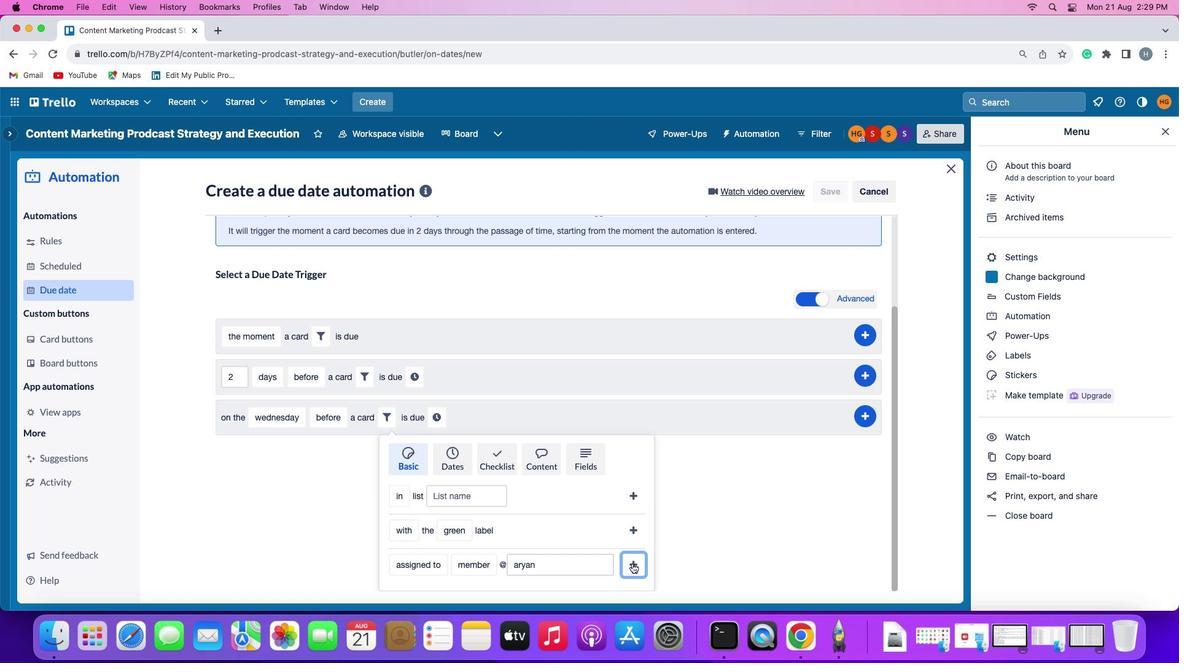 
Action: Mouse moved to (578, 544)
Screenshot: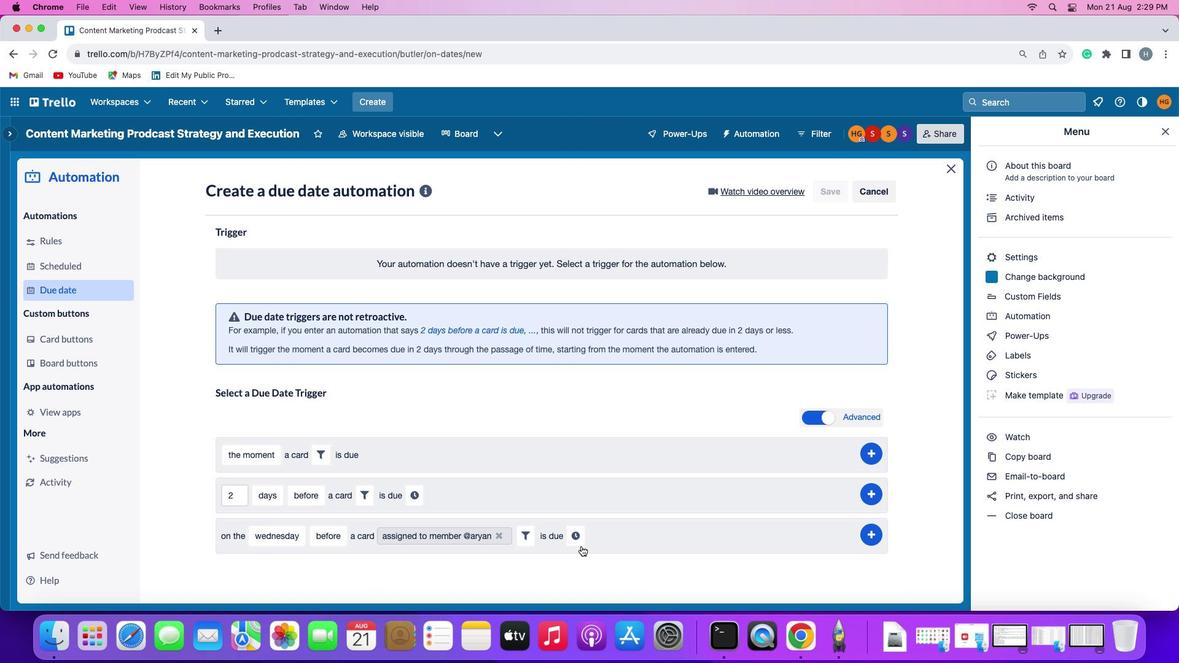 
Action: Mouse pressed left at (578, 544)
Screenshot: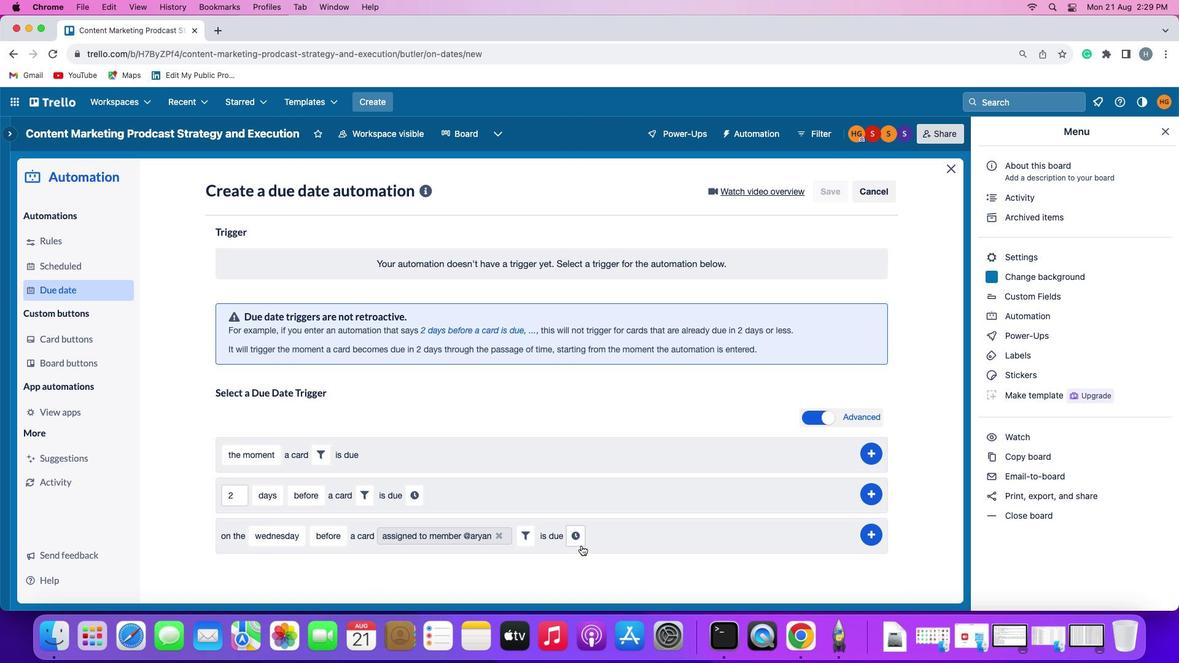 
Action: Mouse moved to (577, 530)
Screenshot: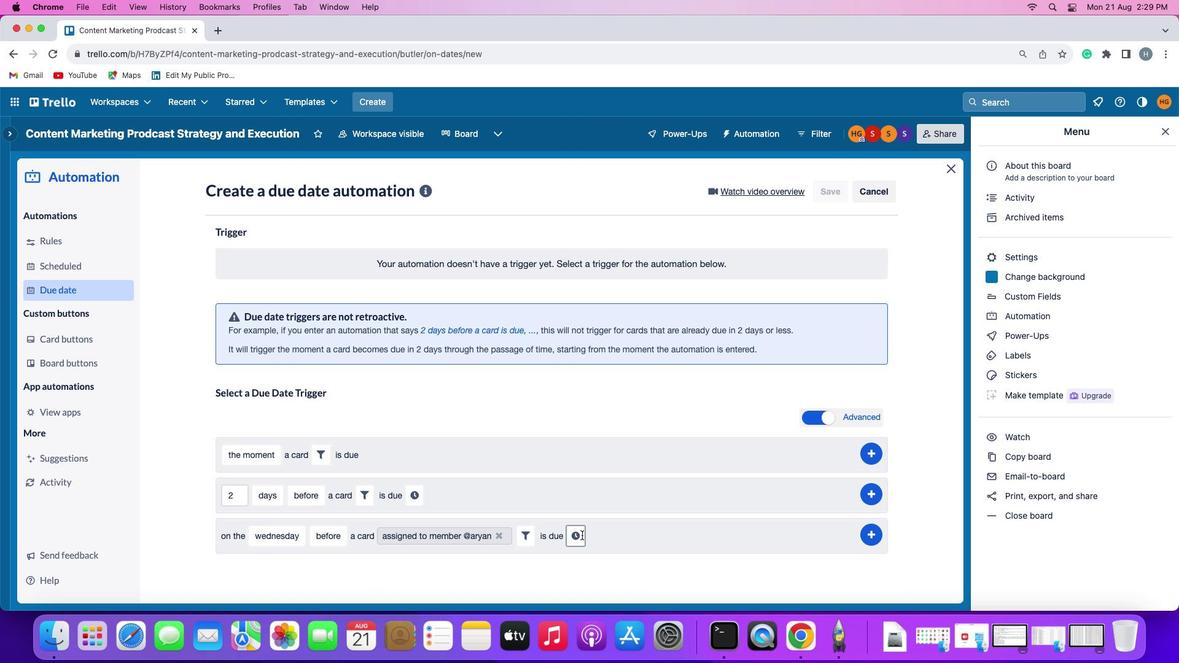 
Action: Mouse pressed left at (577, 530)
Screenshot: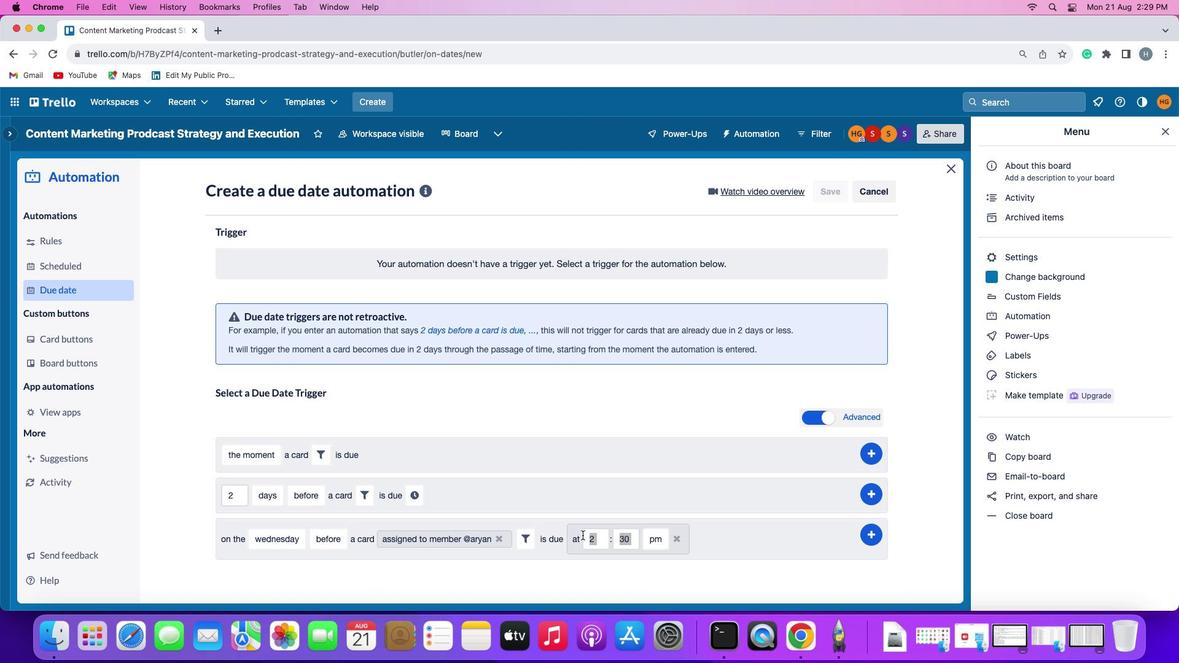 
Action: Mouse moved to (593, 532)
Screenshot: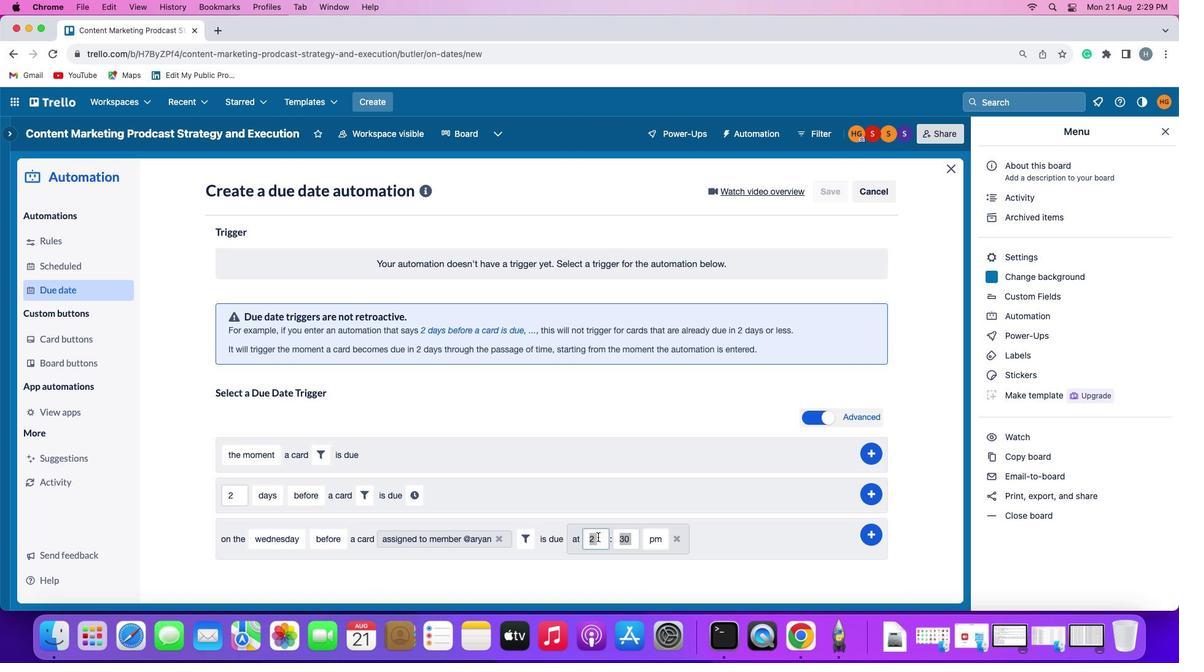 
Action: Mouse pressed left at (593, 532)
Screenshot: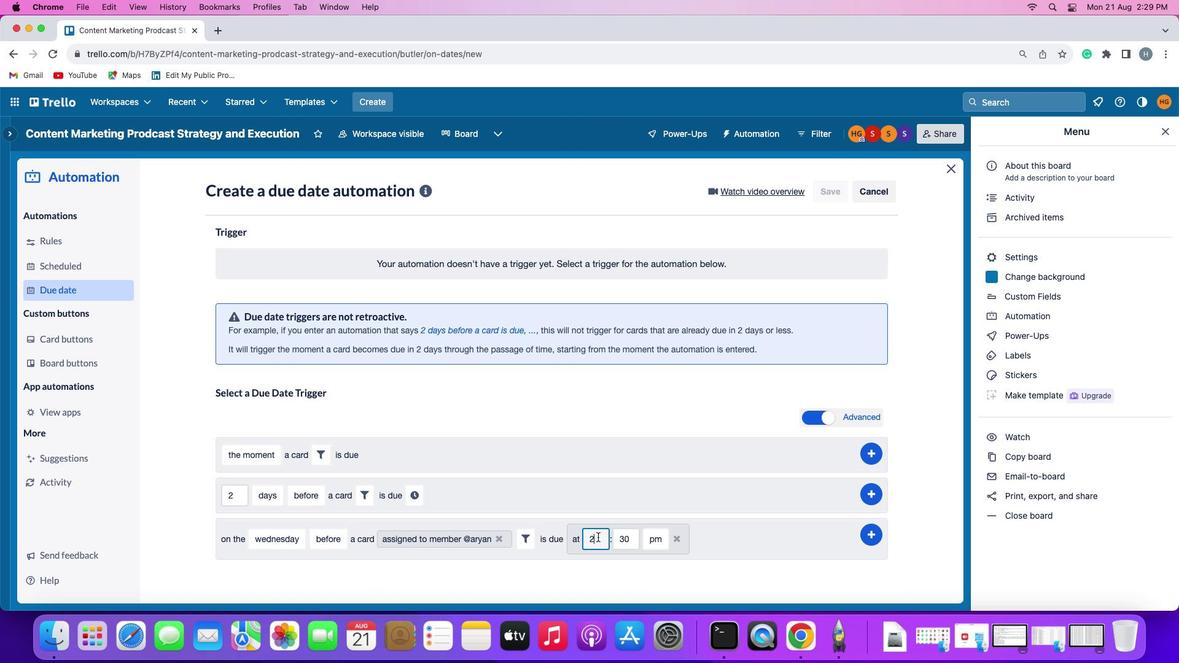 
Action: Key pressed Key.backspace'1''1'
Screenshot: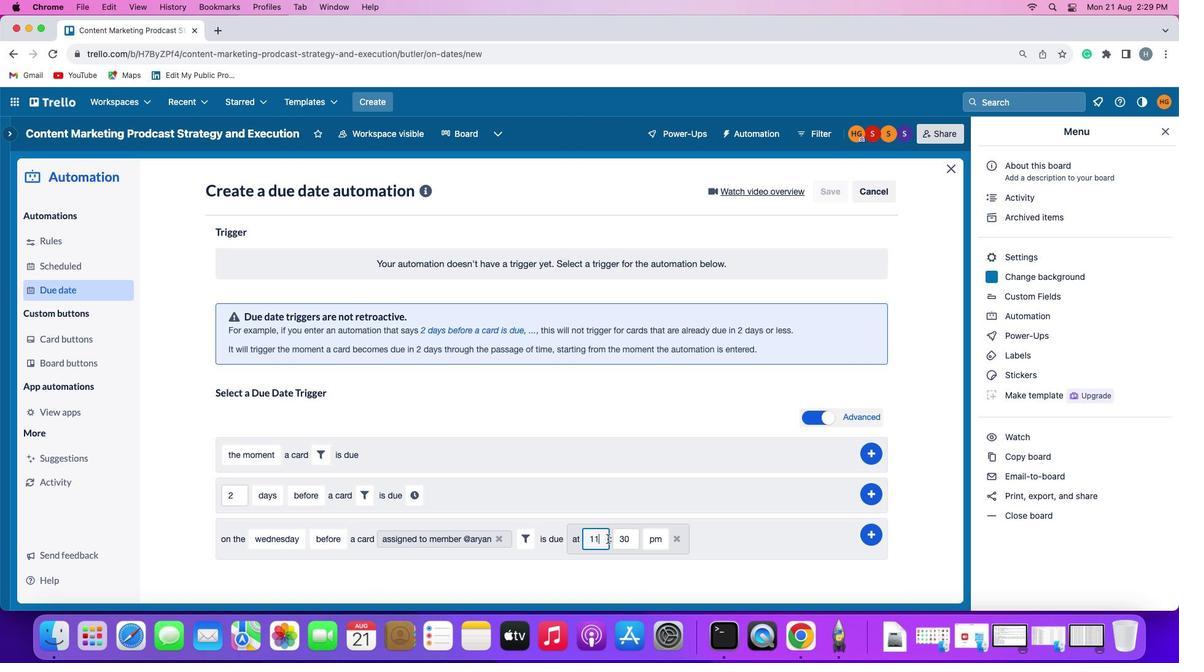 
Action: Mouse moved to (624, 534)
Screenshot: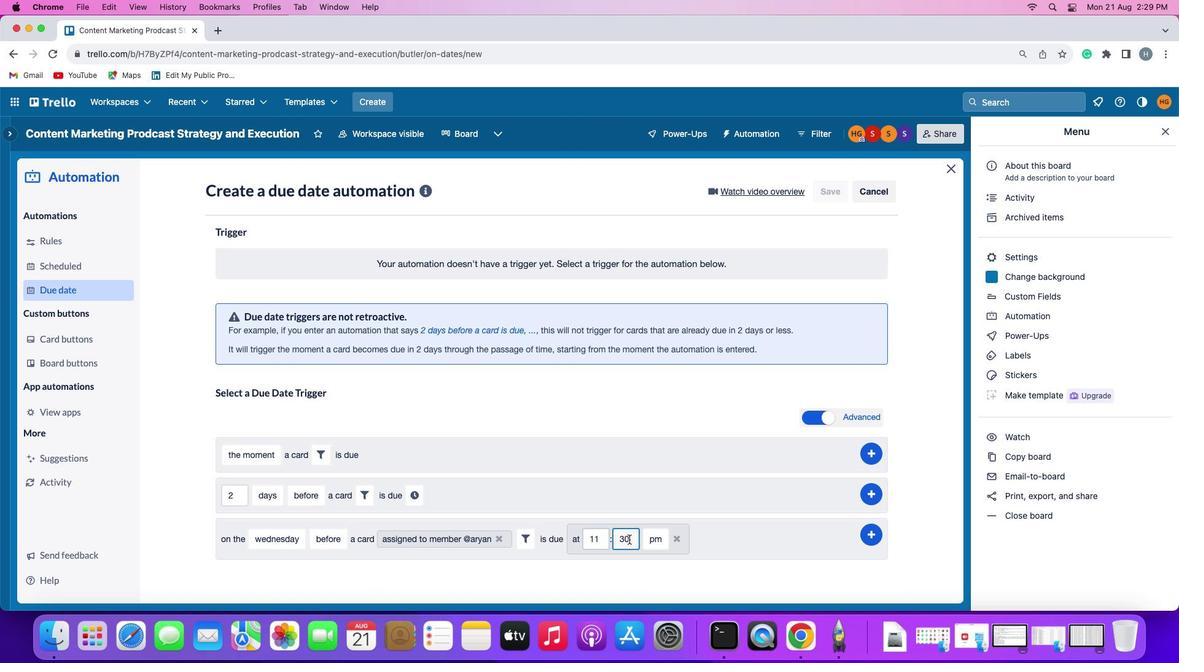 
Action: Mouse pressed left at (624, 534)
Screenshot: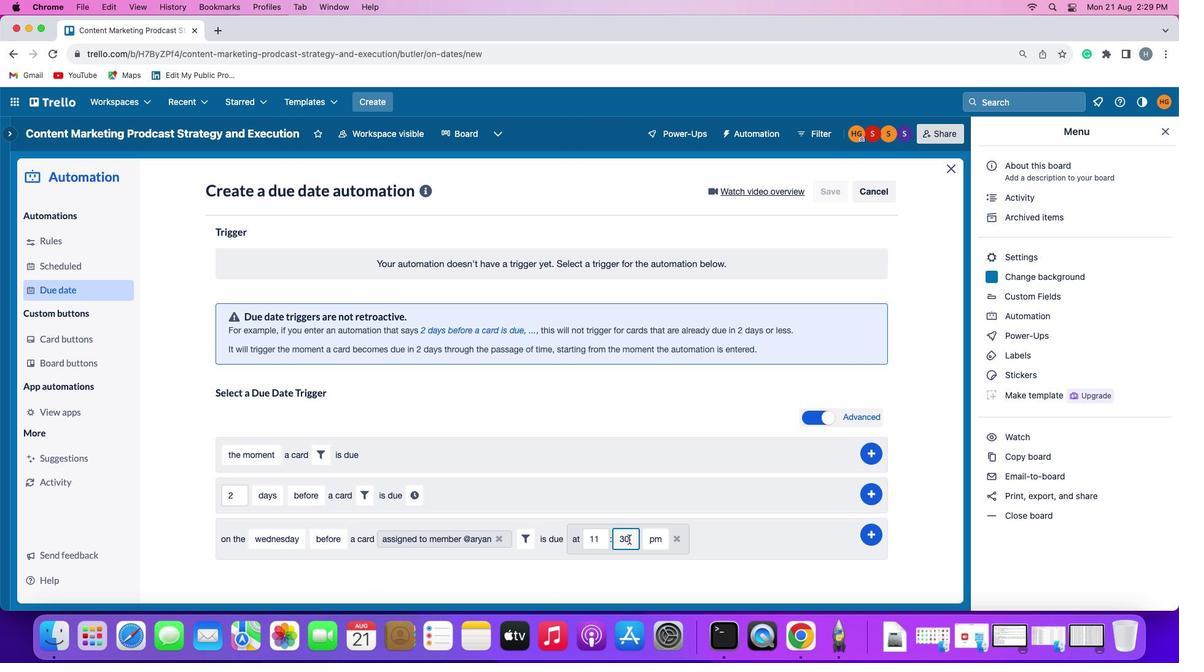 
Action: Mouse moved to (625, 534)
Screenshot: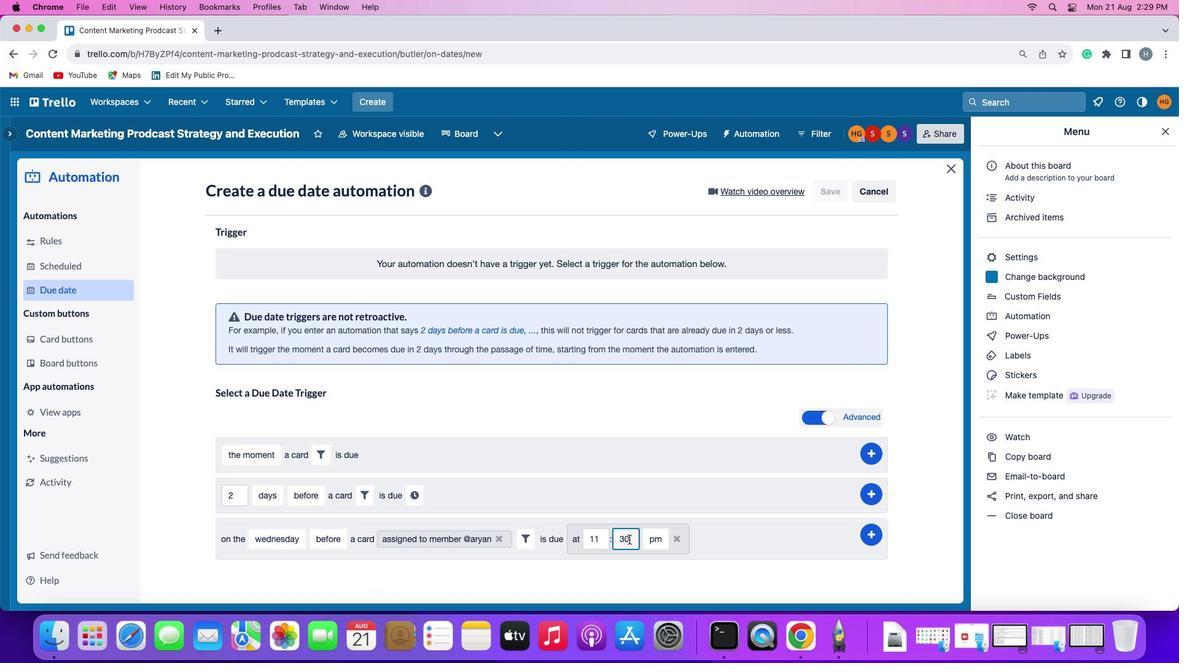 
Action: Key pressed Key.backspaceKey.backspace
Screenshot: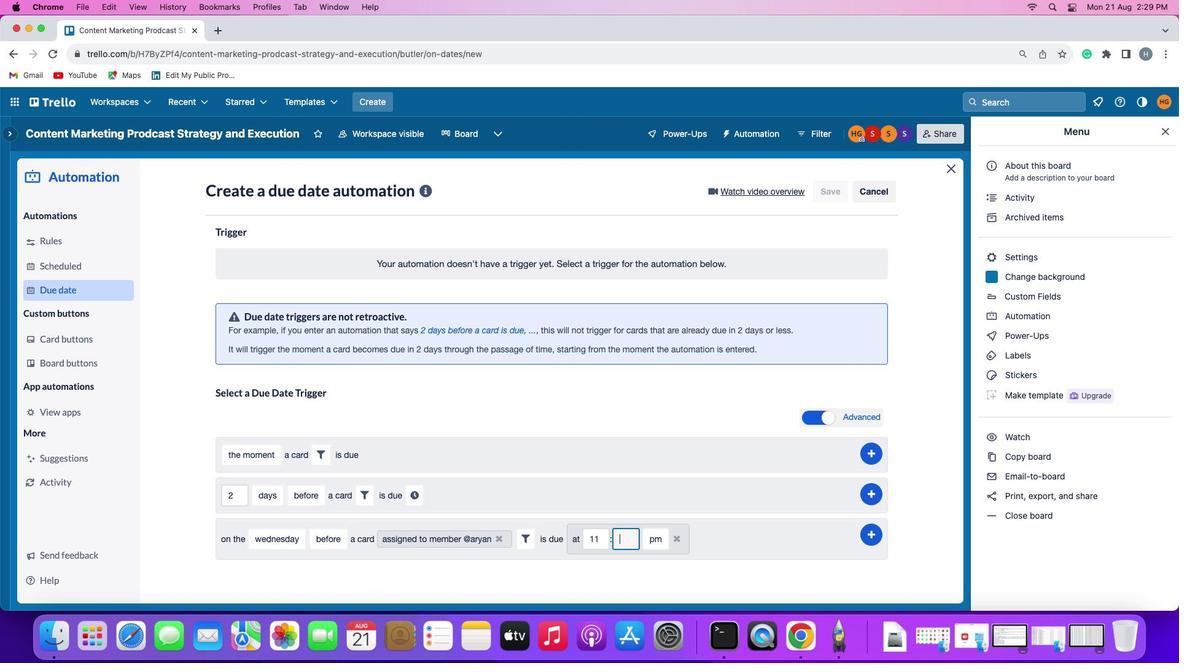 
Action: Mouse moved to (624, 534)
Screenshot: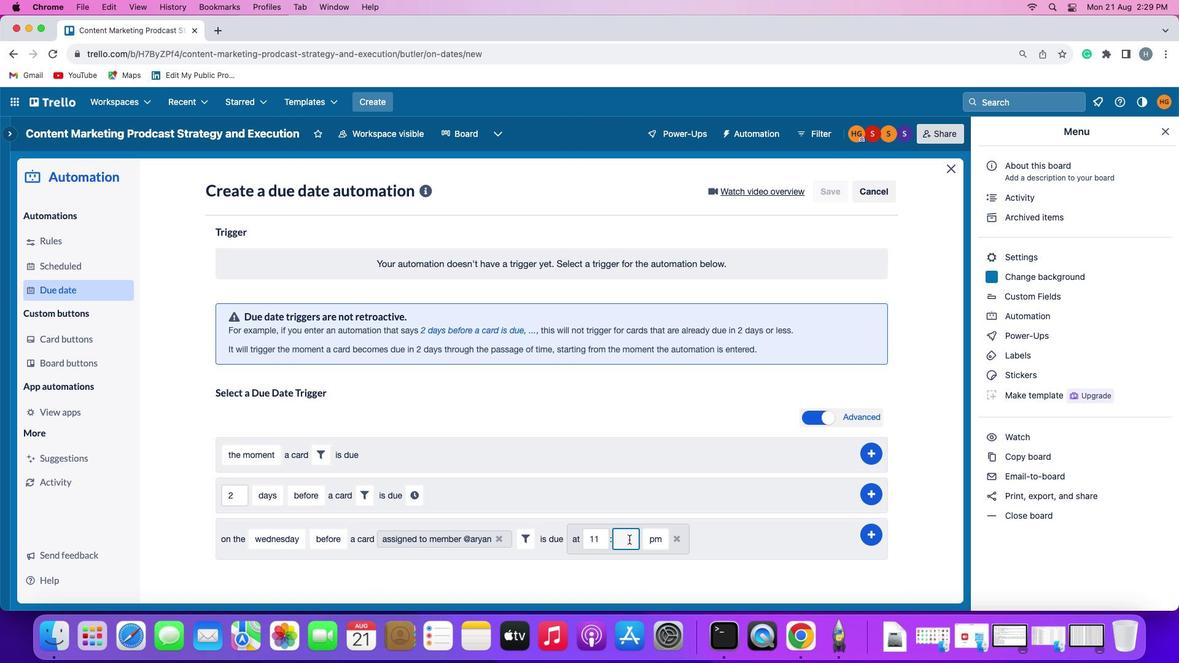 
Action: Key pressed '0''0'
Screenshot: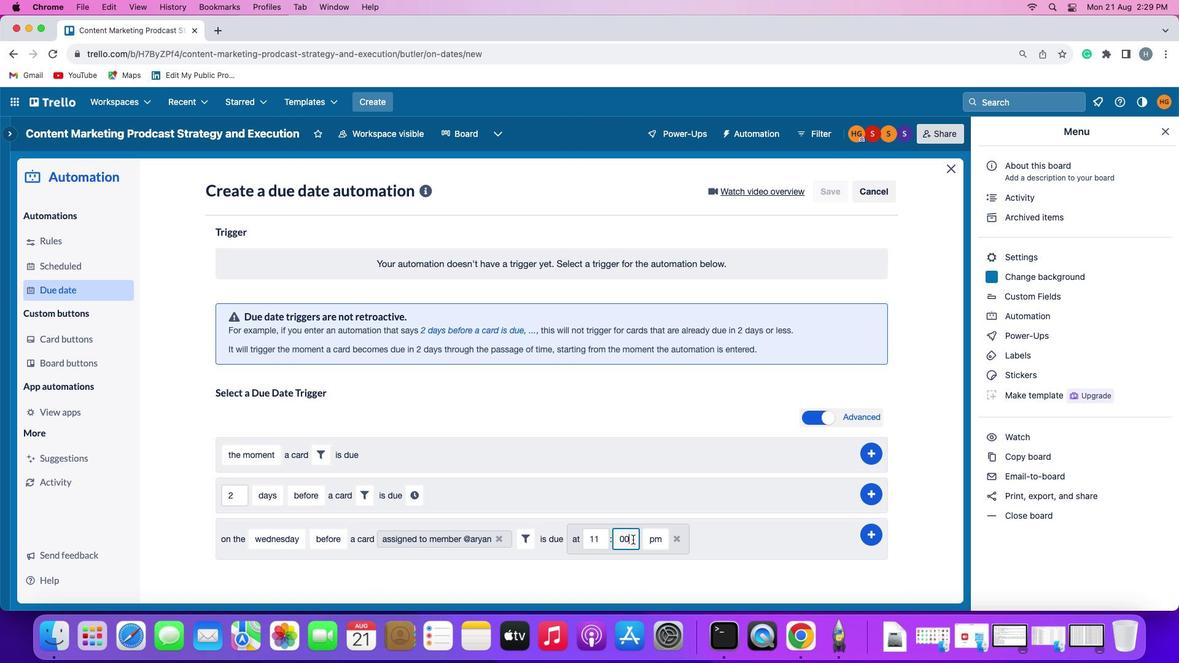 
Action: Mouse moved to (644, 535)
Screenshot: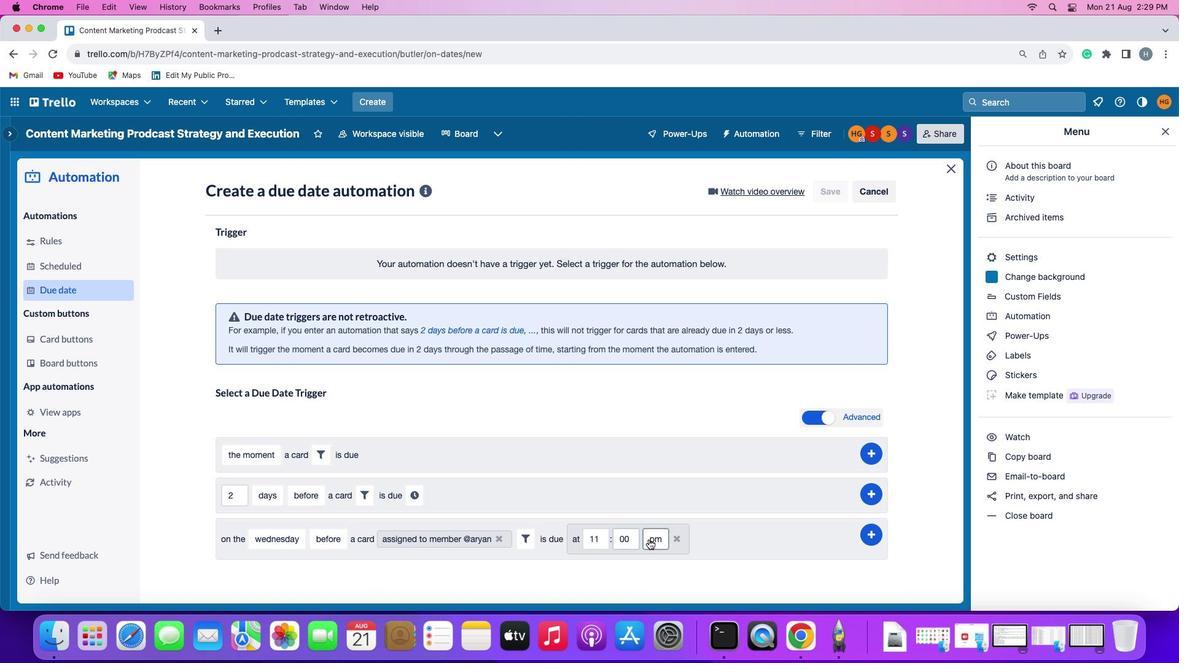 
Action: Mouse pressed left at (644, 535)
Screenshot: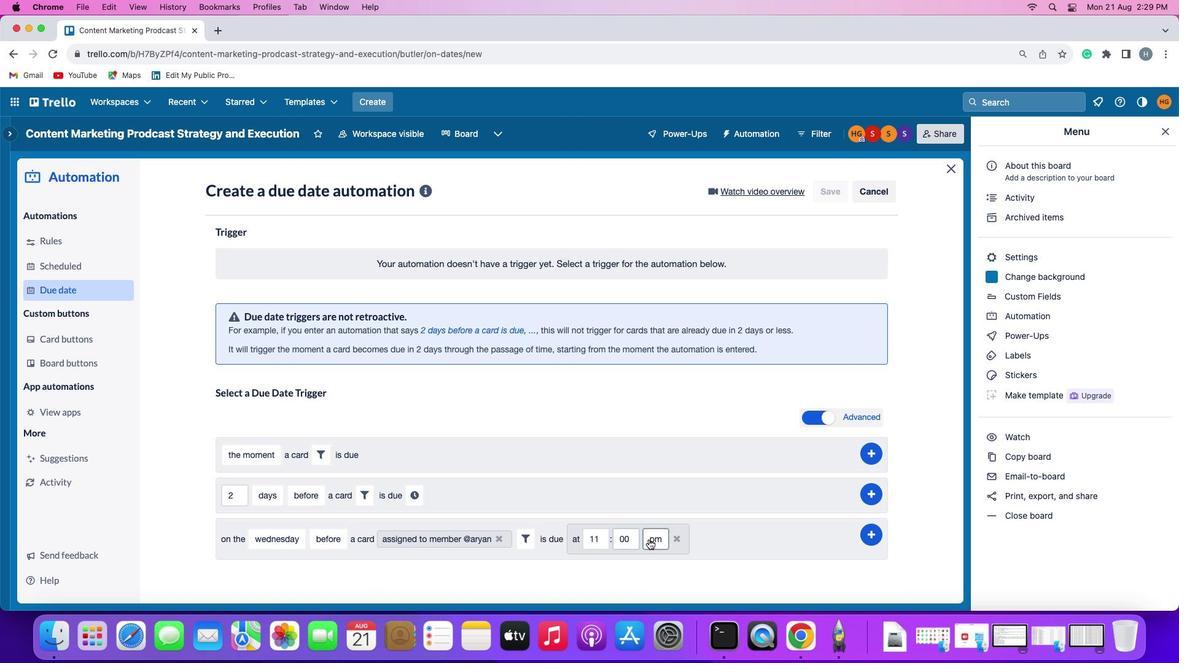 
Action: Mouse moved to (654, 555)
Screenshot: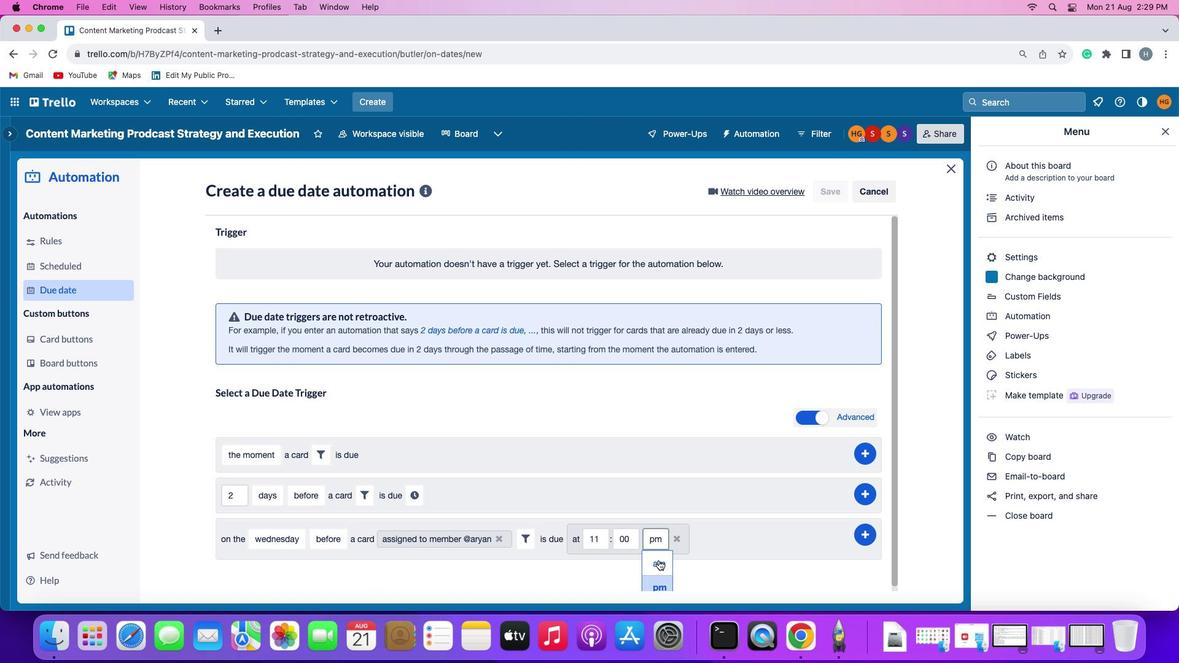 
Action: Mouse pressed left at (654, 555)
Screenshot: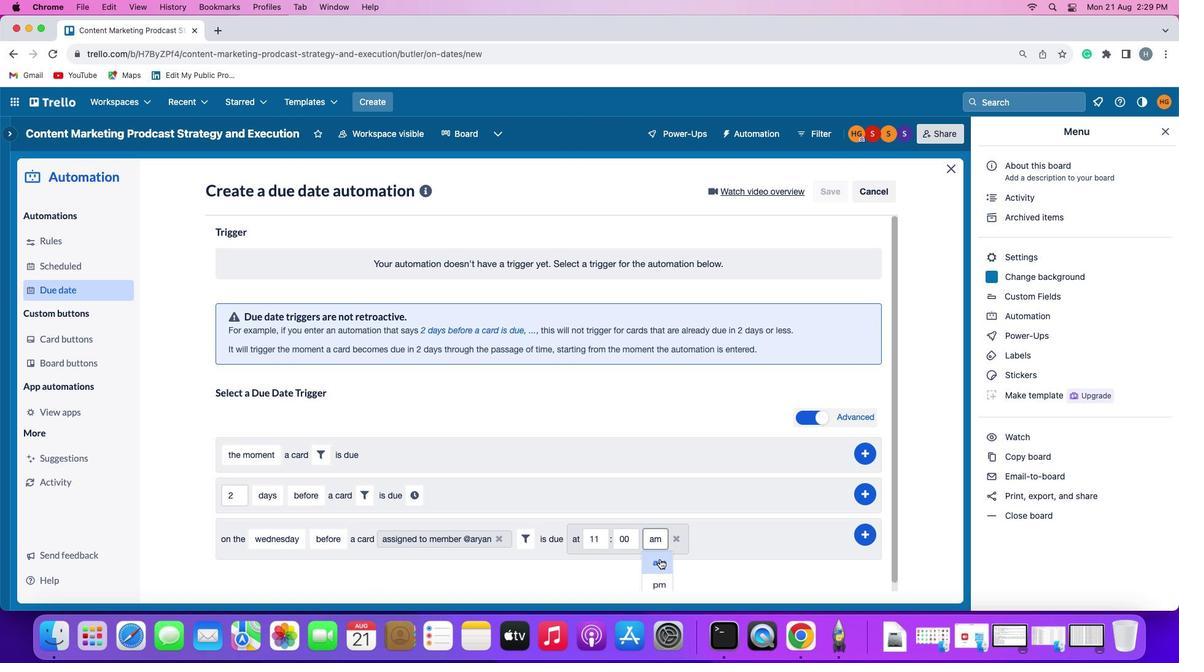 
Action: Mouse moved to (862, 529)
Screenshot: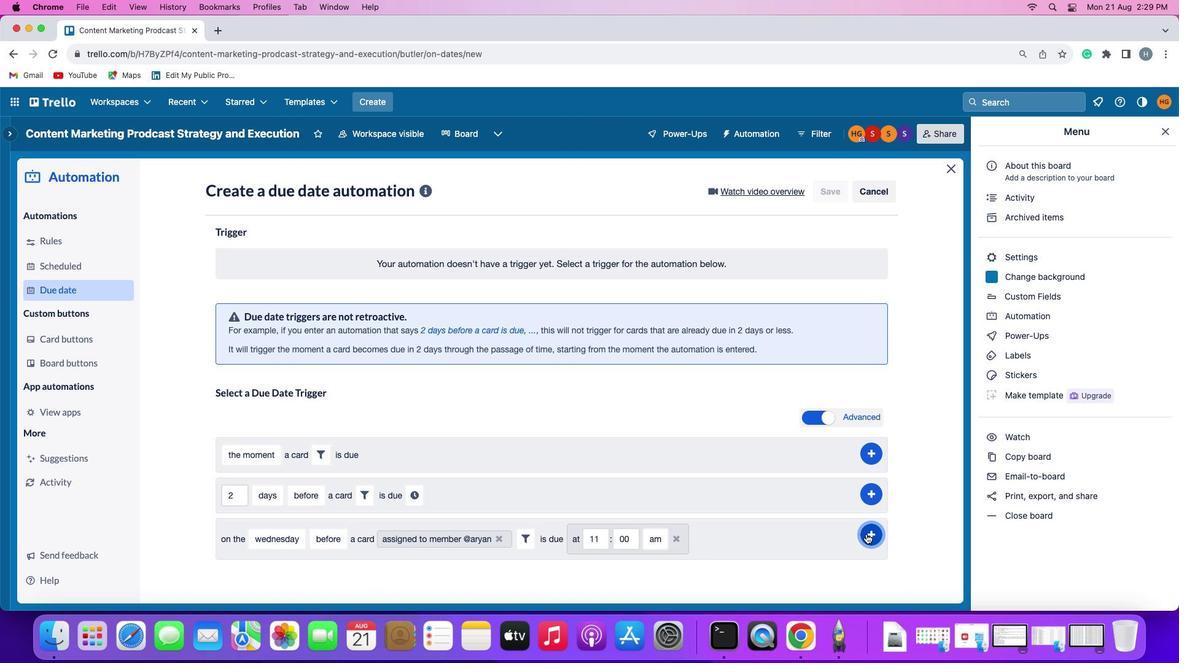 
Action: Mouse pressed left at (862, 529)
Screenshot: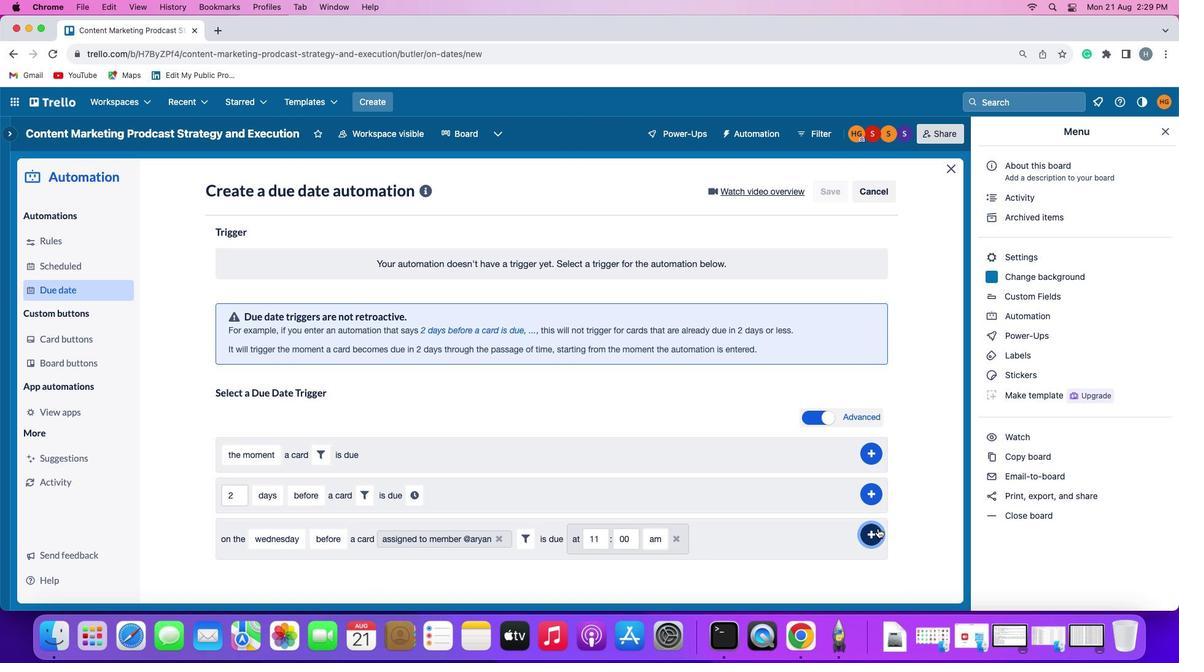 
Action: Mouse moved to (924, 429)
Screenshot: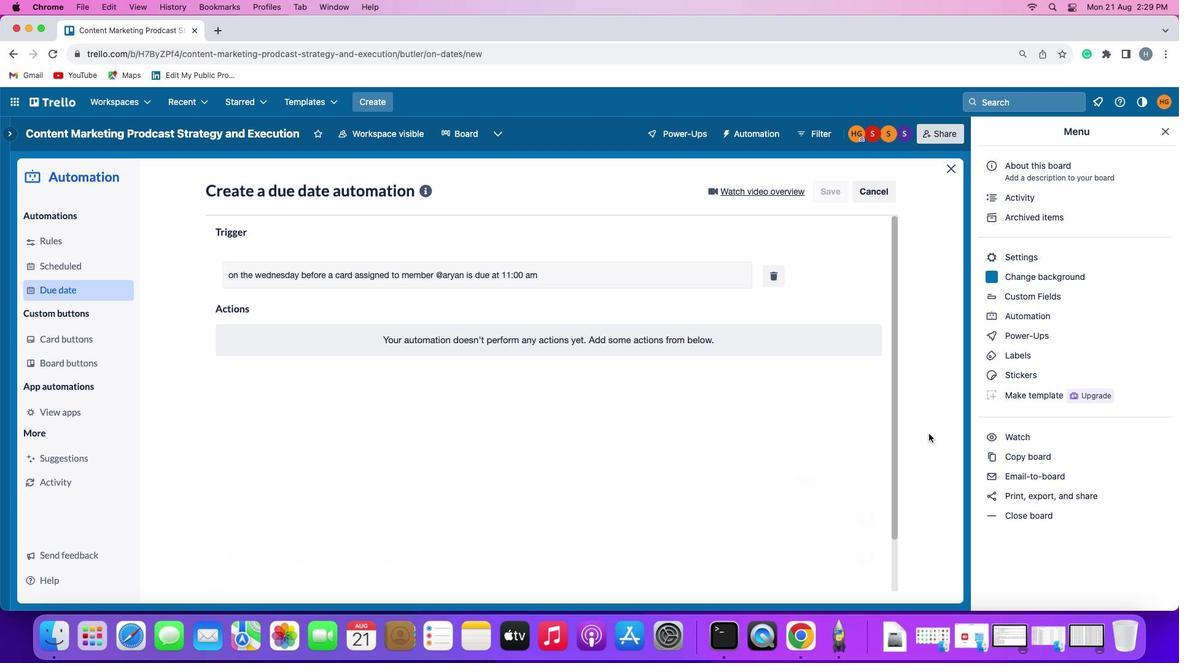 
